 Task: Open a blank worksheet and write heading  Product price data  Add product name:-  ' TOMS Shoe, UGG Shoe, Wolverine Shoe, Z-Coil Shoe, Adidas shoe, Gucci T-shirt, Louis Vuitton bag, Zara Shirt, H&M jeans, Chanel perfume. ' in August Last week sales are  5000 to 5050. product price in between:-  5000 to 10000. Save page auditingSalesPerformance_2024
Action: Mouse pressed left at (172, 48)
Screenshot: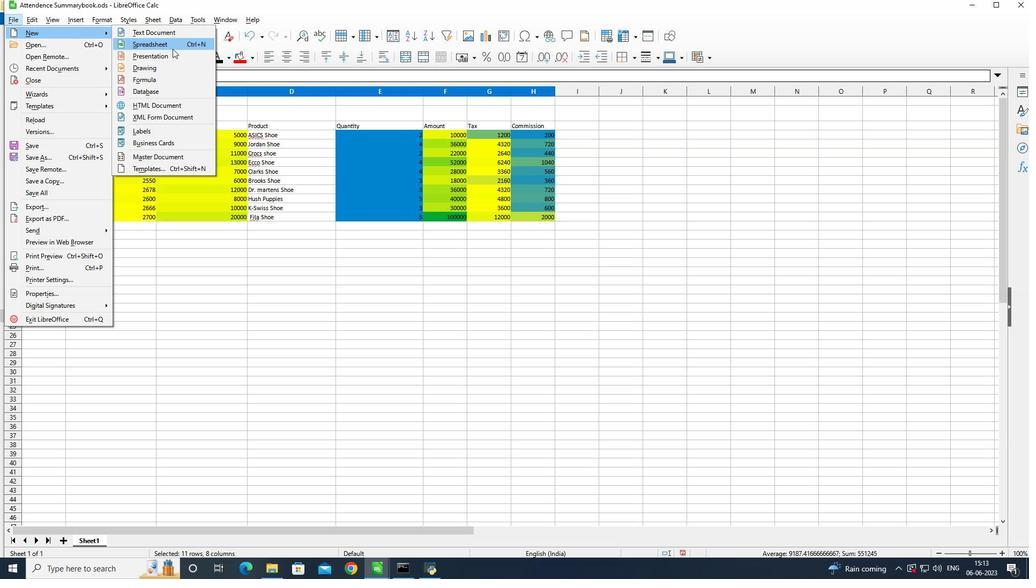 
Action: Mouse moved to (82, 107)
Screenshot: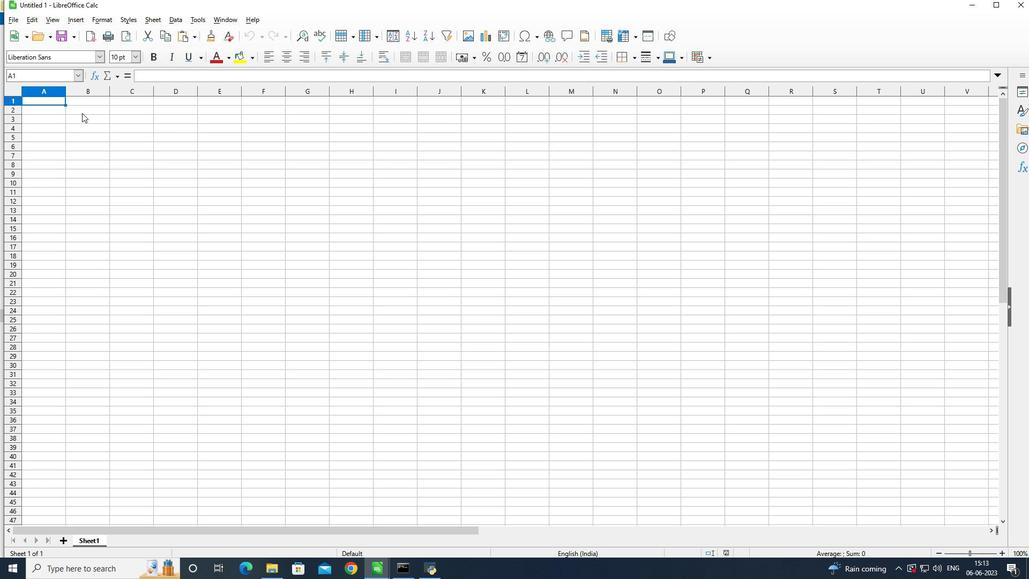 
Action: Mouse pressed left at (82, 107)
Screenshot: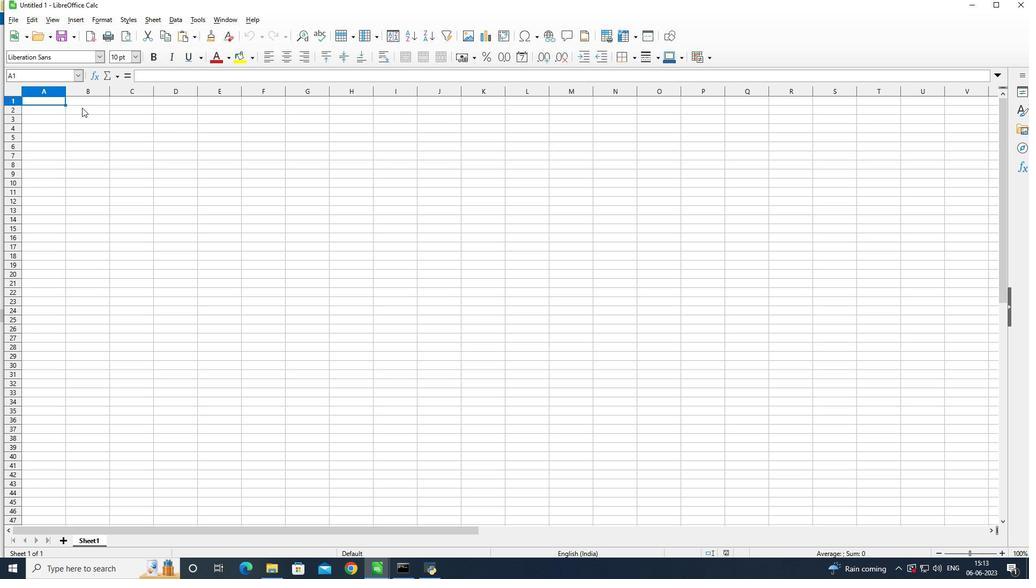 
Action: Mouse moved to (303, 92)
Screenshot: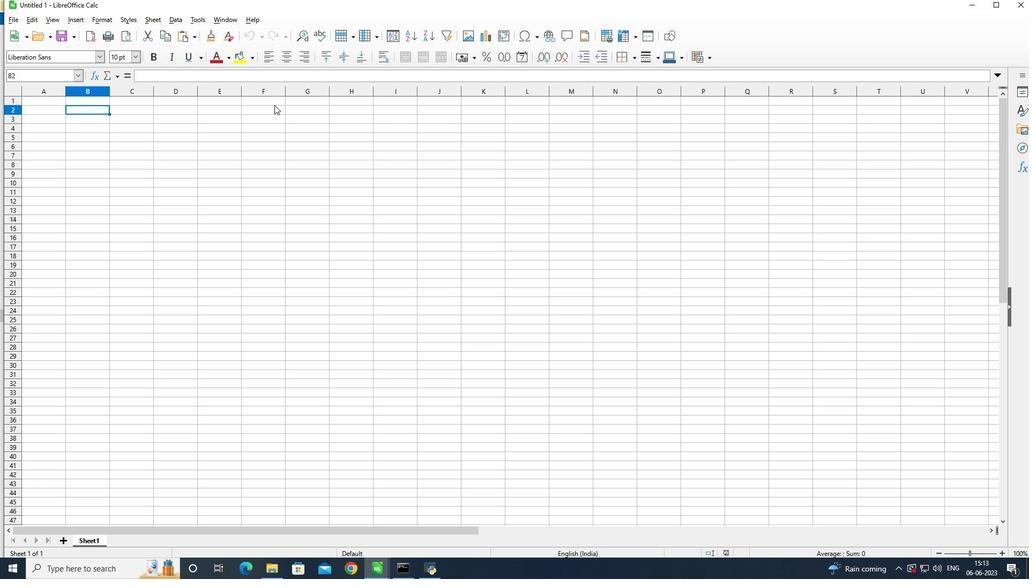 
Action: Key pressed <Key.shift>Product<Key.space><Key.shift>price<Key.enter>
Screenshot: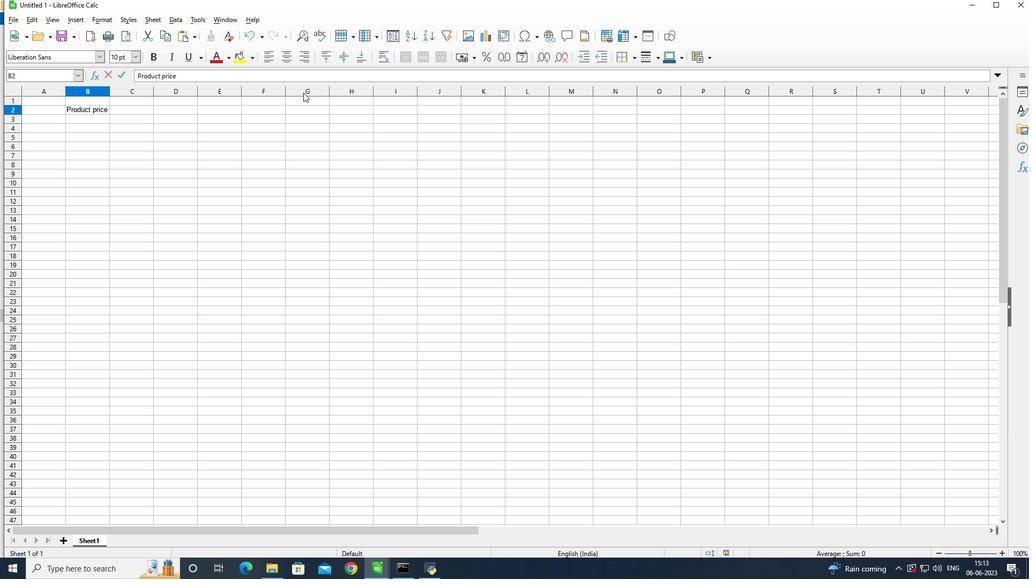 
Action: Mouse moved to (33, 120)
Screenshot: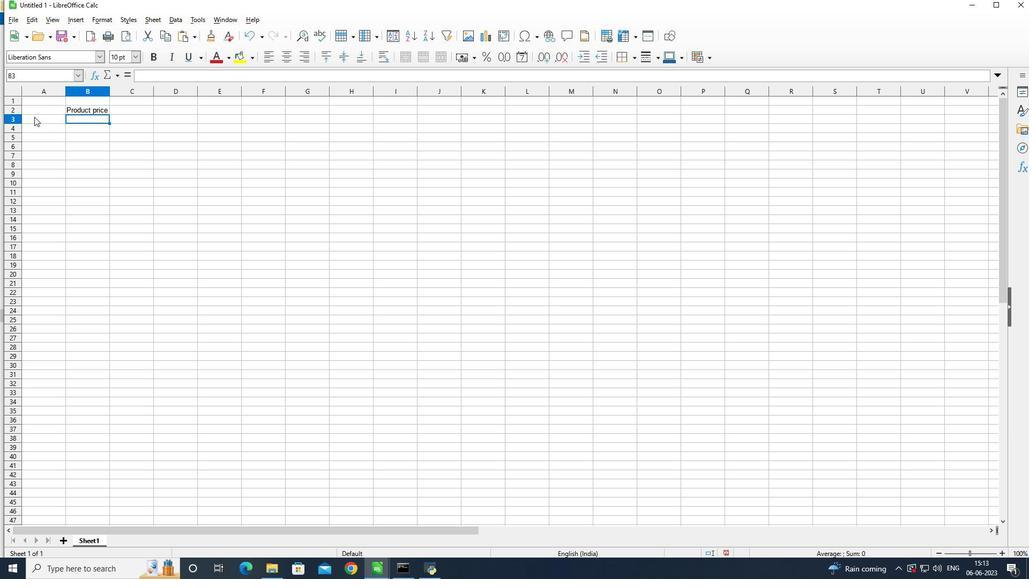 
Action: Mouse pressed left at (33, 120)
Screenshot: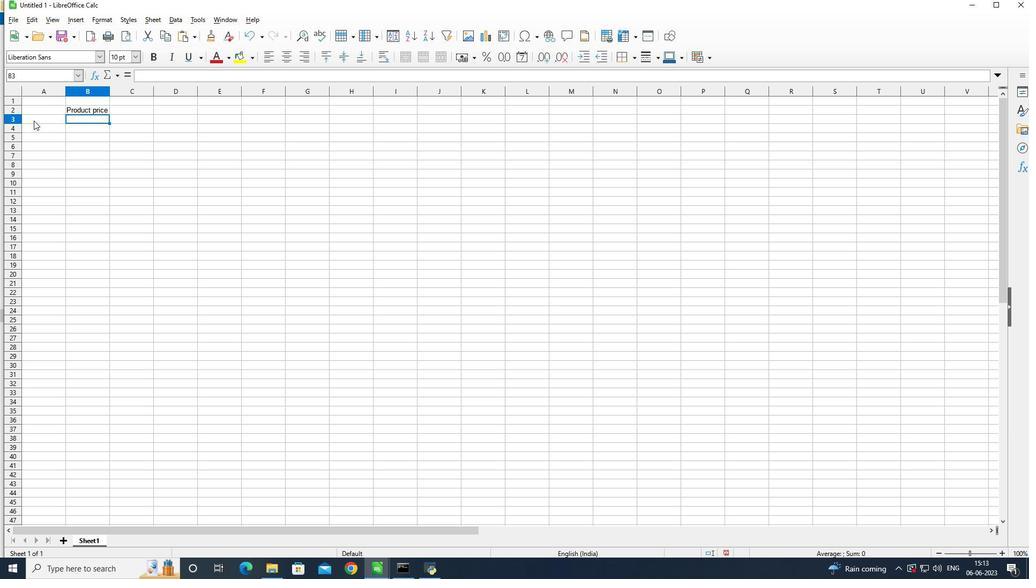 
Action: Mouse moved to (145, 127)
Screenshot: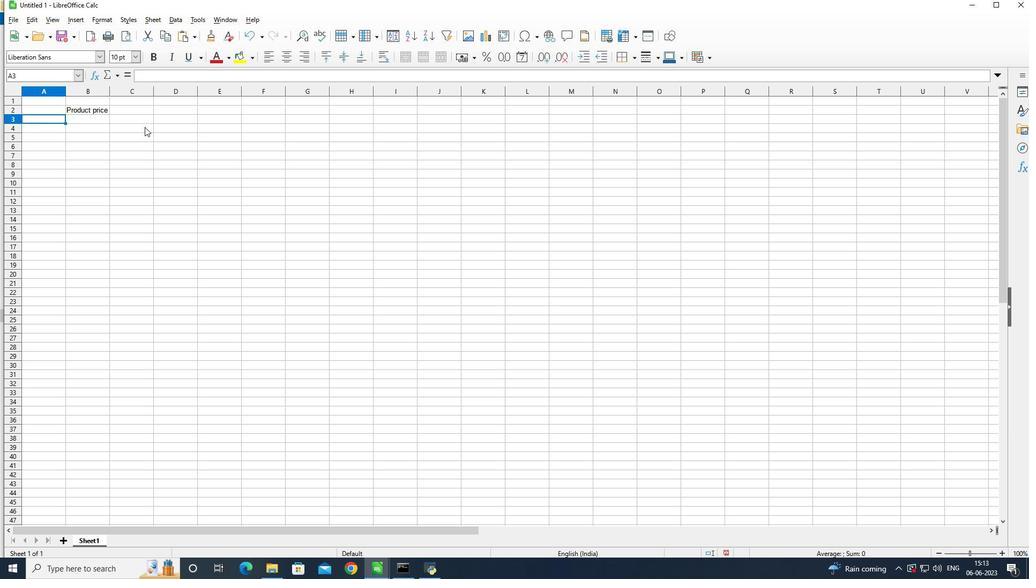 
Action: Key pressed <Key.shift>Product<Key.space><Key.shift>name<Key.enter><Key.shift>Toms<Key.space><Key.shift>shoe<Key.enter><Key.shift><Key.shift><Key.shift><Key.shift><Key.shift><Key.shift><Key.shift><Key.shift><Key.shift>UGG<Key.space><Key.shift>Shie
Screenshot: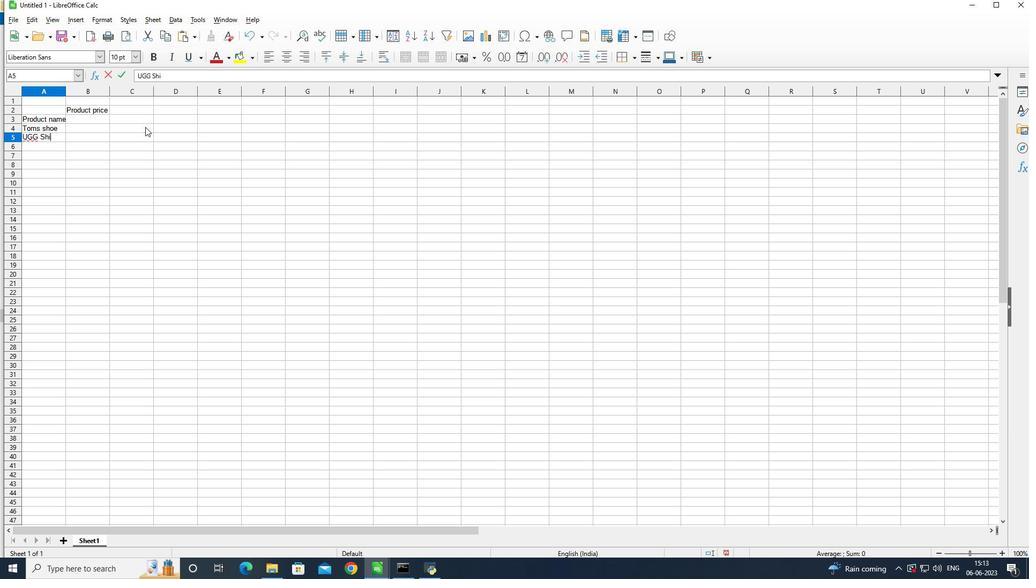 
Action: Mouse moved to (272, 40)
Screenshot: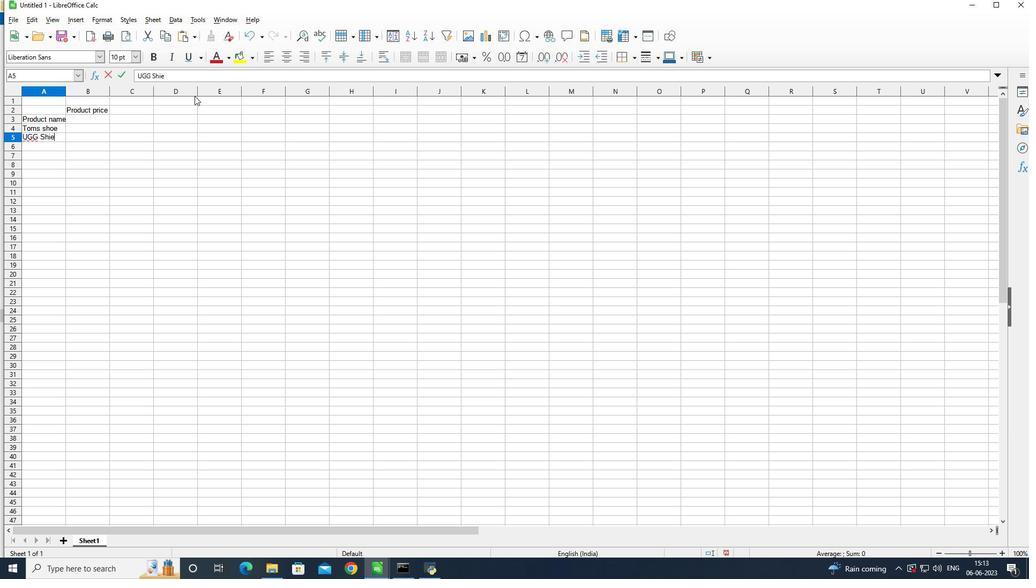 
Action: Key pressed <Key.backspace><Key.backspace>oe<Key.enter><Key.shift>Wolverine<Key.space><Key.shift>Shoe<Key.enter><Key.shift><Key.shift><Key.shift><Key.shift>Z-<Key.shift>Coil<Key.space><Key.shift>Shoe<Key.enter><Key.shift><Key.shift><Key.shift>Adidas<Key.space><Key.shift>Shoe<Key.enter><Key.shift><Key.shift><Key.shift><Key.shift>Gucci<Key.space><Key.shift>T<Key.space>shirt<Key.enter><Key.shift>Louis<Key.space><Key.shift>Vuitton<Key.space><Key.shift><Key.shift><Key.shift><Key.shift><Key.shift>Bag<Key.enter><Key.shift><Key.shift><Key.shift><Key.shift><Key.shift><Key.shift><Key.shift>Zara<Key.space><Key.shift>Shirt<Key.enter><Key.shift><Key.shift><Key.shift>H<Key.shift_r><Key.shift_r><Key.shift_r><Key.shift_r><Key.shift_r><Key.shift_r>&<Key.shift>M
Screenshot: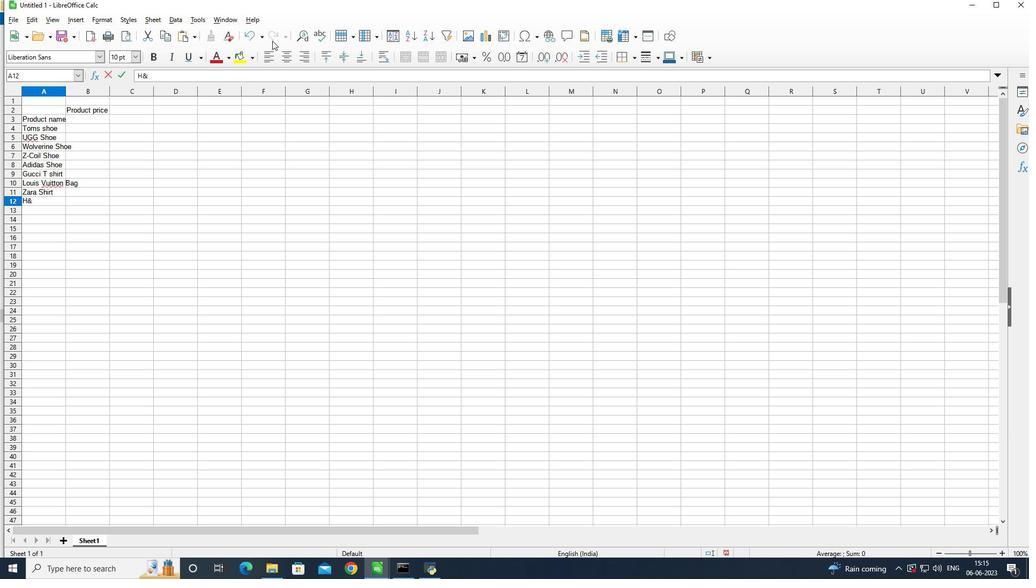 
Action: Mouse moved to (273, 40)
Screenshot: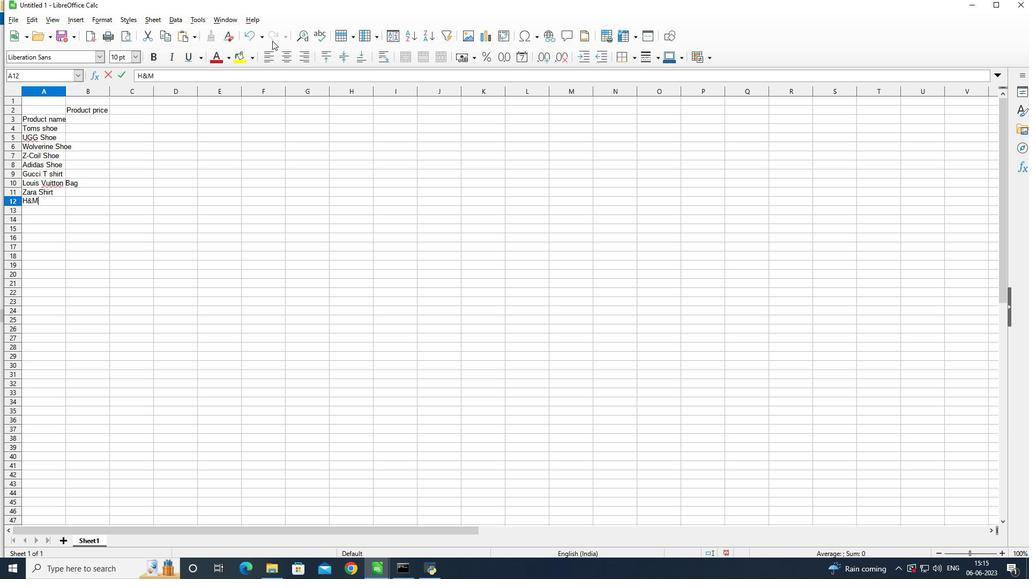 
Action: Key pressed <Key.space><Key.shift>jeans<Key.enter><Key.shift>Chanel<Key.space><Key.shift>perfume<Key.enter>
Screenshot: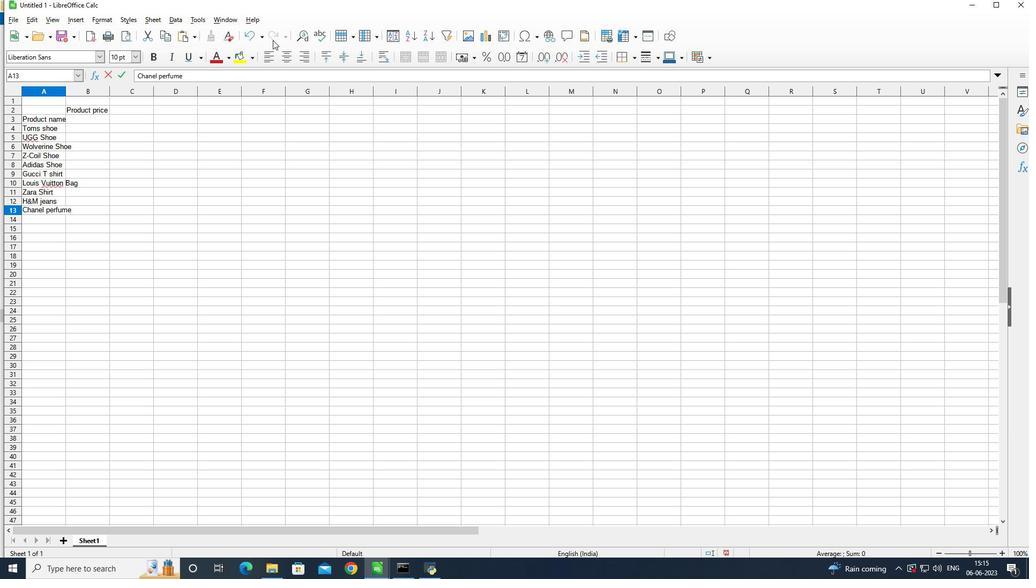
Action: Mouse moved to (94, 118)
Screenshot: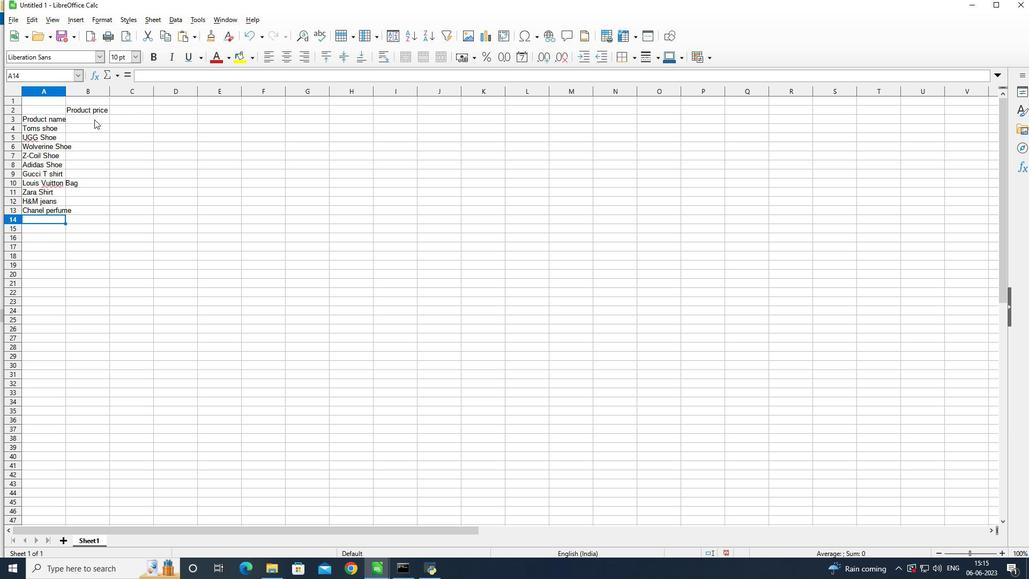 
Action: Mouse pressed left at (94, 118)
Screenshot: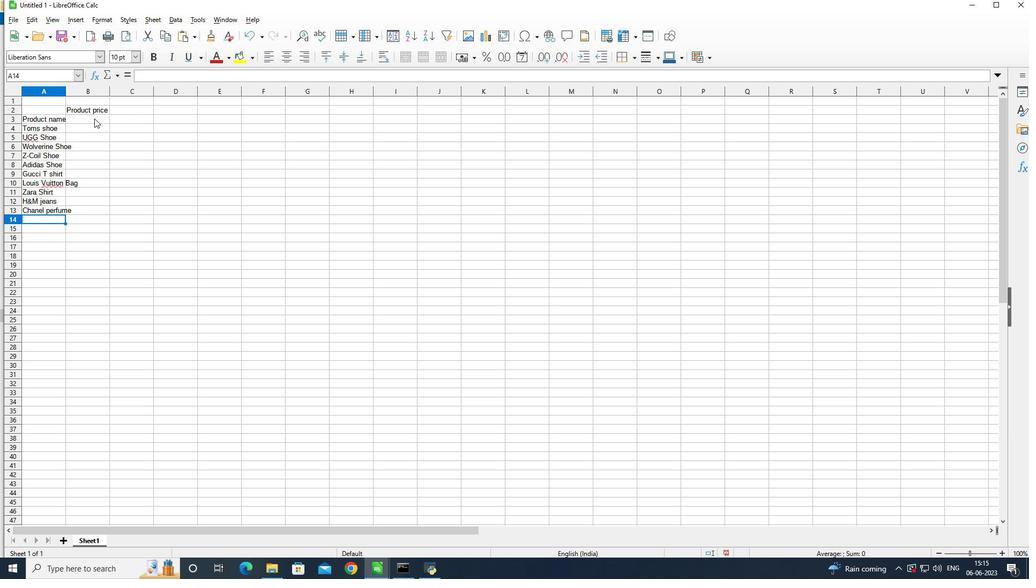 
Action: Mouse moved to (108, 89)
Screenshot: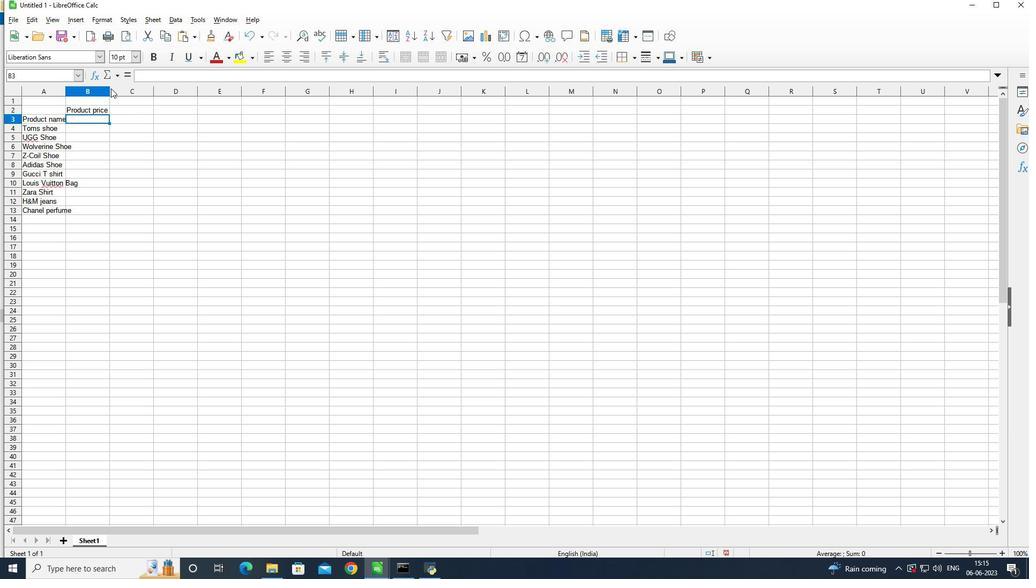 
Action: Mouse pressed left at (108, 89)
Screenshot: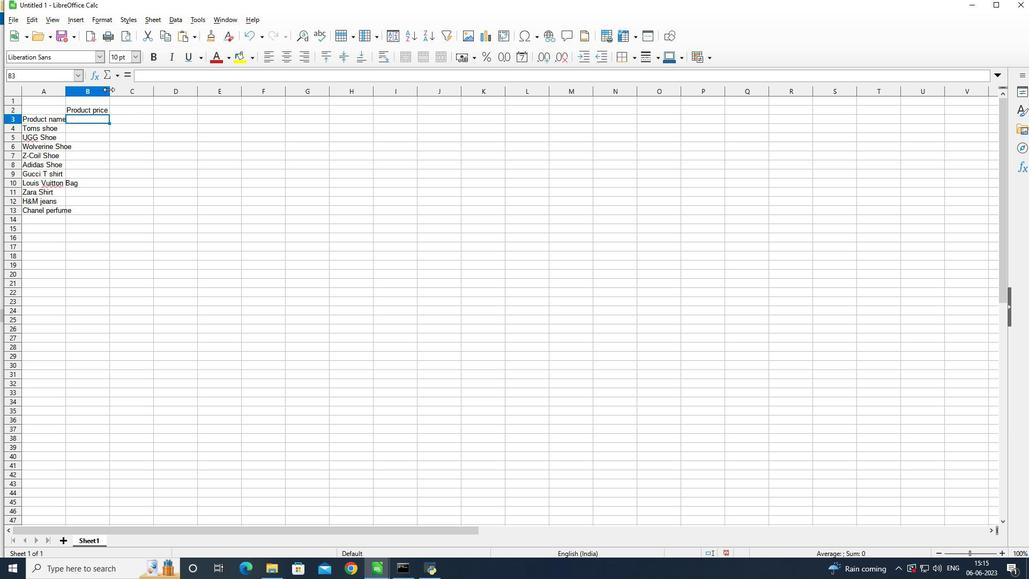 
Action: Mouse moved to (89, 118)
Screenshot: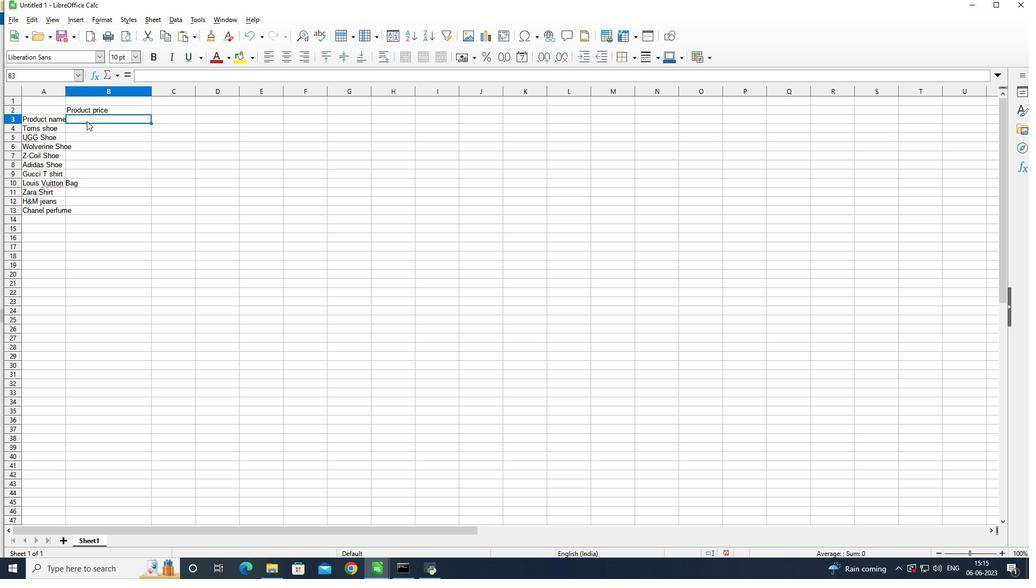 
Action: Mouse pressed left at (89, 118)
Screenshot: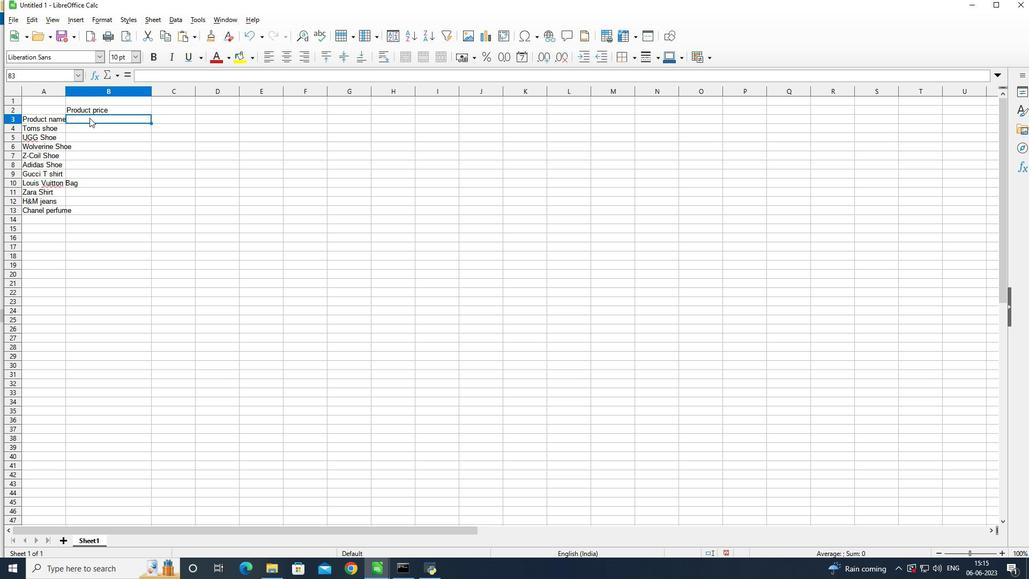 
Action: Mouse moved to (66, 90)
Screenshot: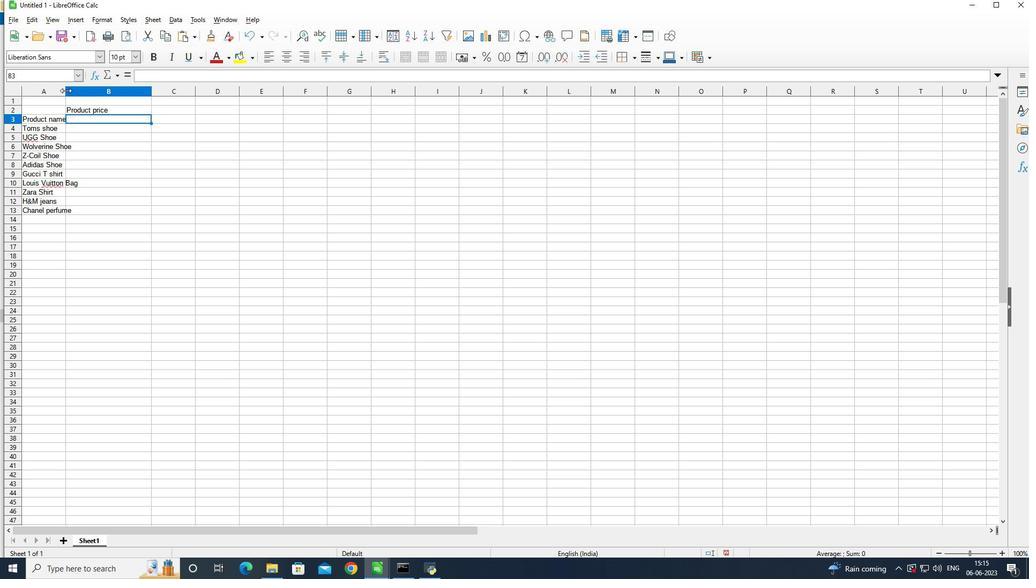 
Action: Mouse pressed left at (66, 90)
Screenshot: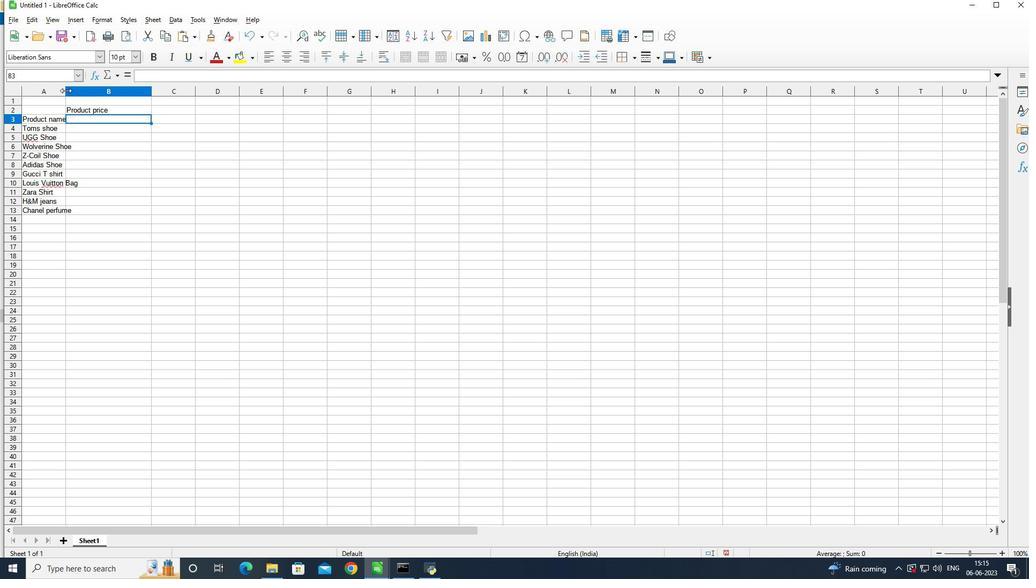
Action: Mouse moved to (129, 118)
Screenshot: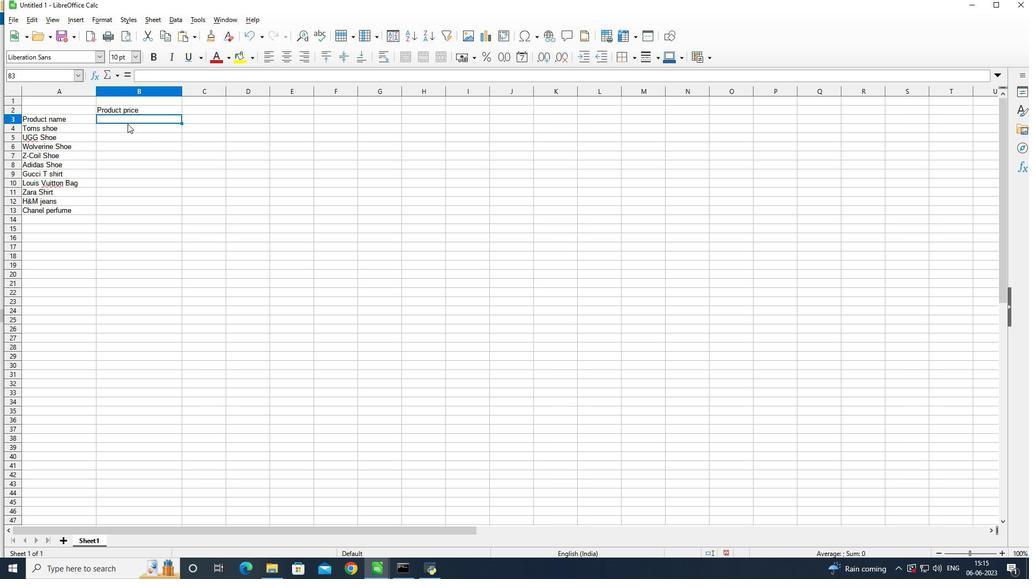 
Action: Mouse pressed left at (129, 118)
Screenshot: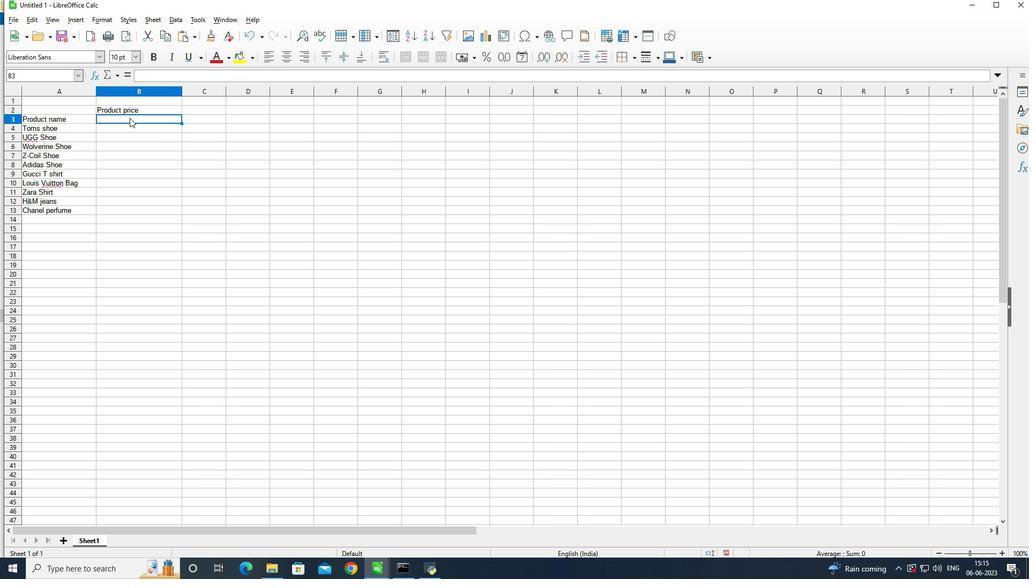 
Action: Mouse moved to (332, 50)
Screenshot: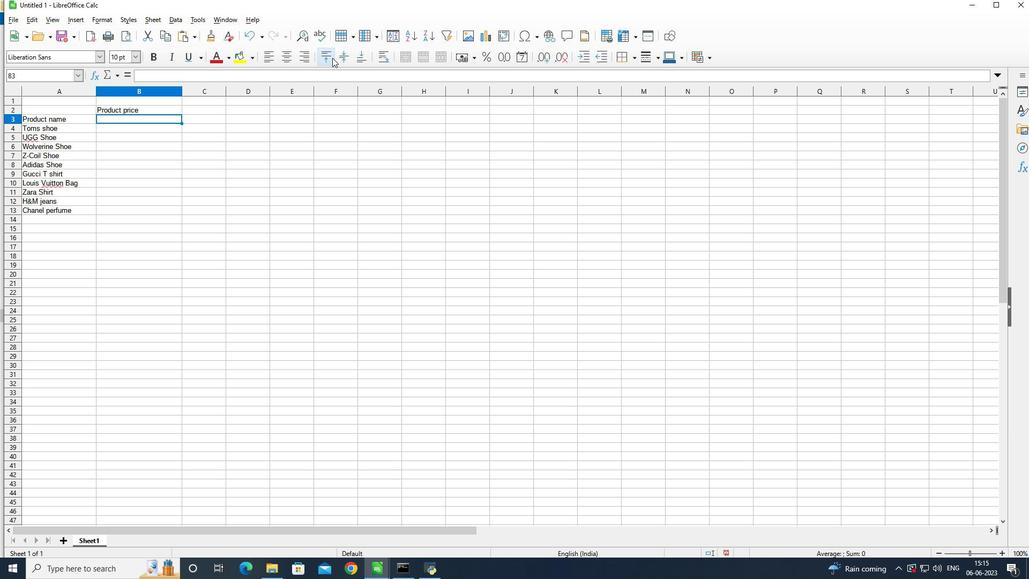 
Action: Key pressed <Key.shift>August<Key.space><Key.shift>k
Screenshot: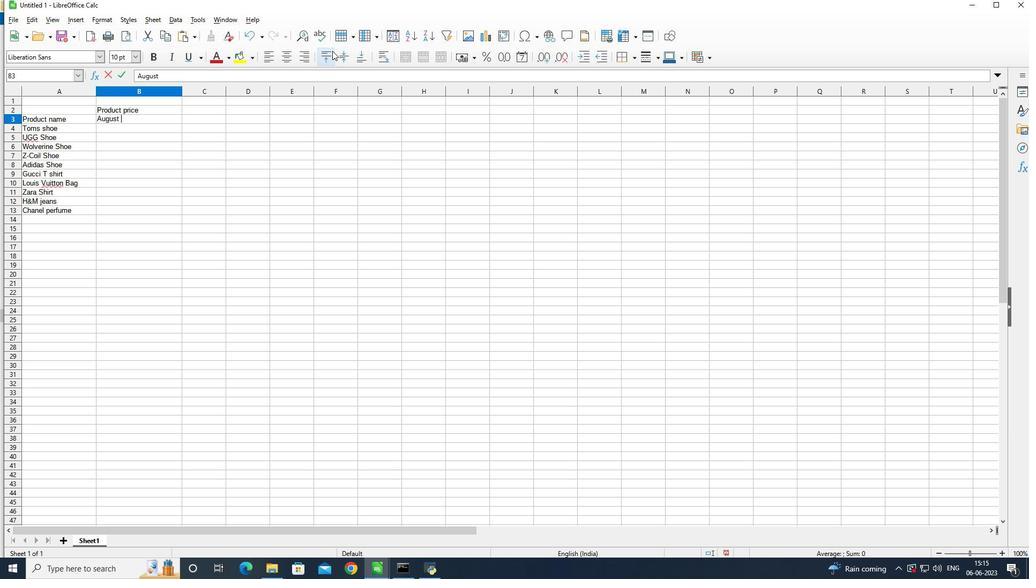 
Action: Mouse moved to (332, 50)
Screenshot: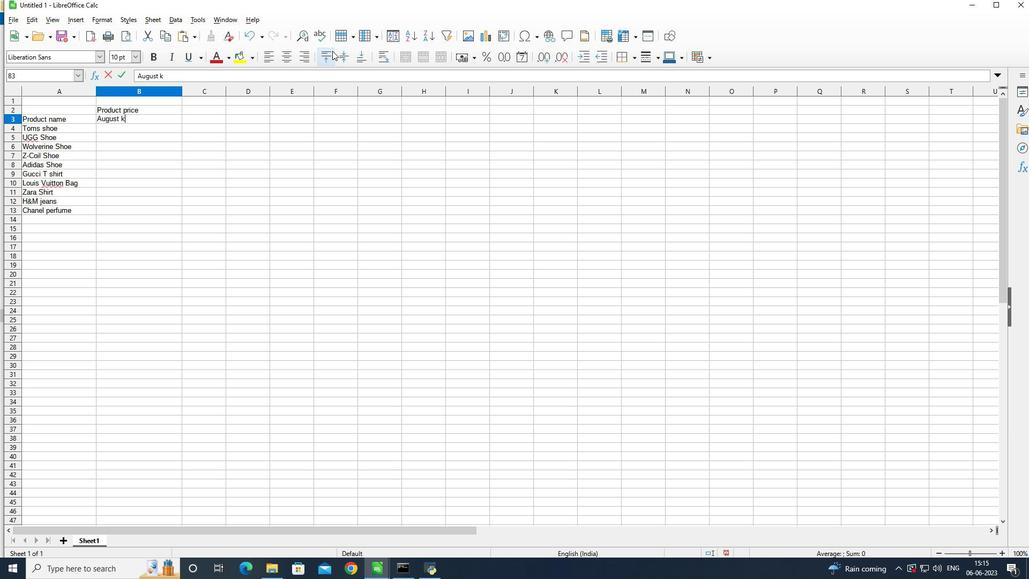 
Action: Key pressed <Key.backspace>
Screenshot: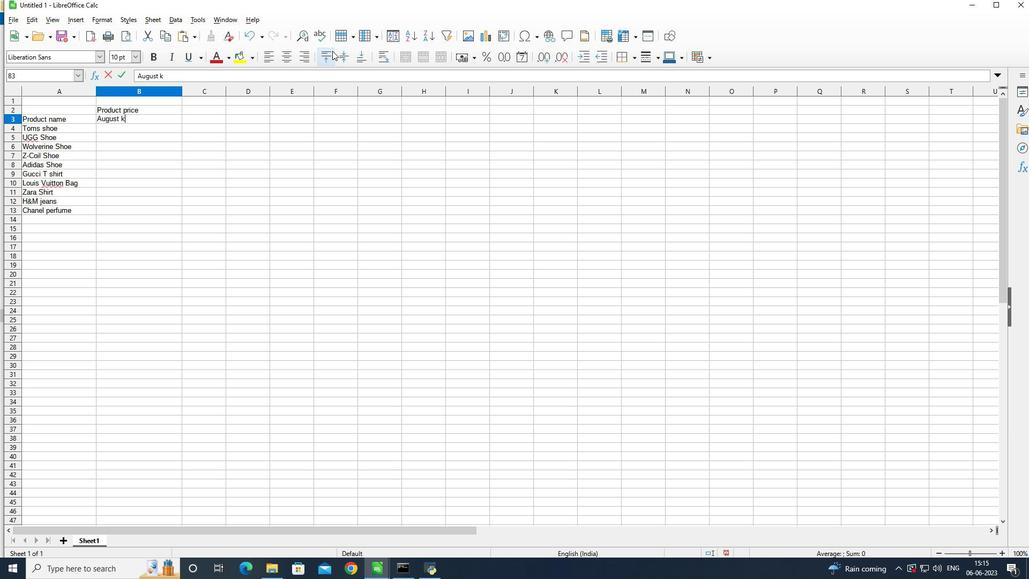 
Action: Mouse moved to (335, 48)
Screenshot: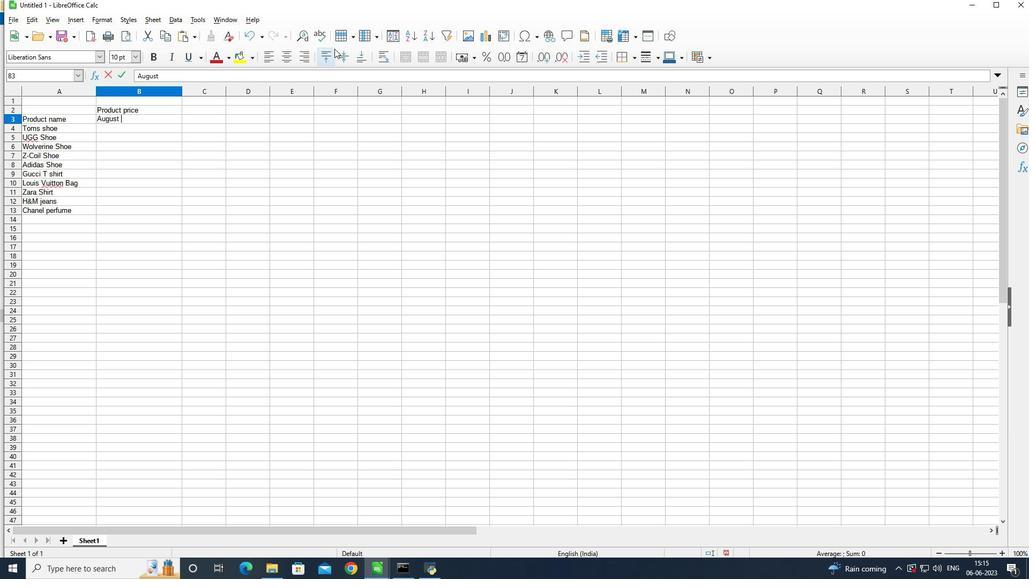 
Action: Key pressed <Key.shift>last
Screenshot: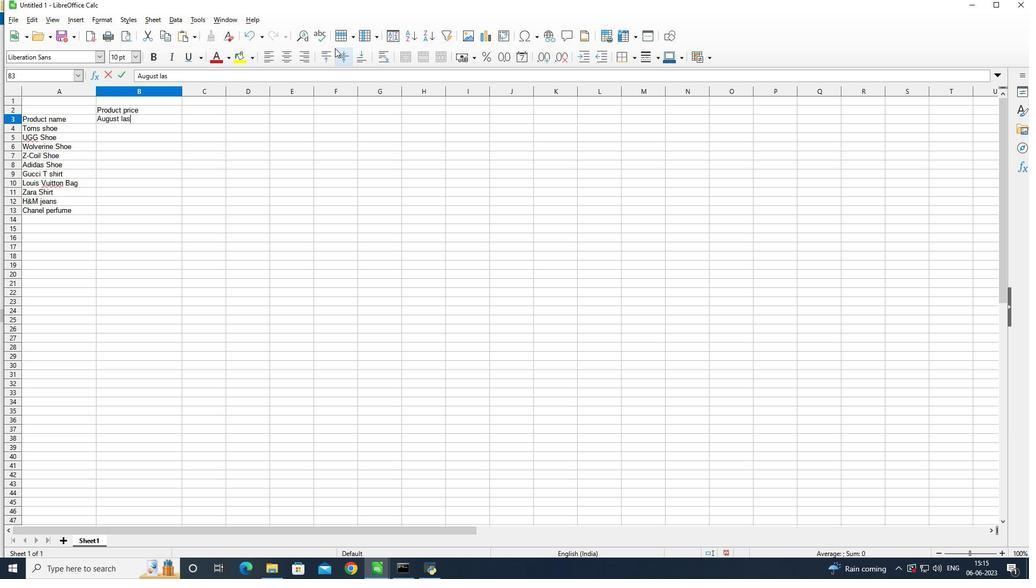 
Action: Mouse moved to (335, 48)
Screenshot: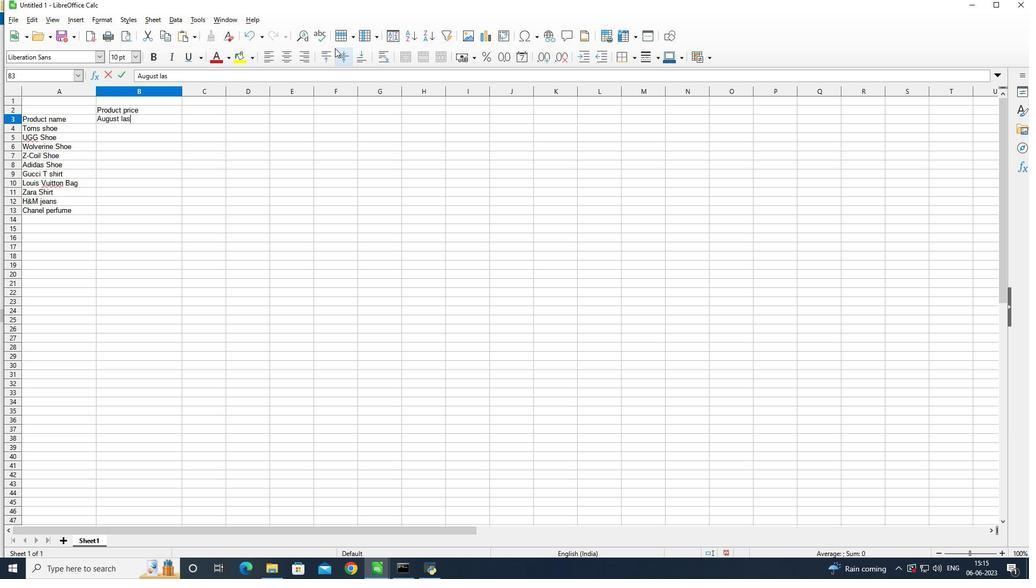 
Action: Key pressed <Key.space><Key.shift>w
Screenshot: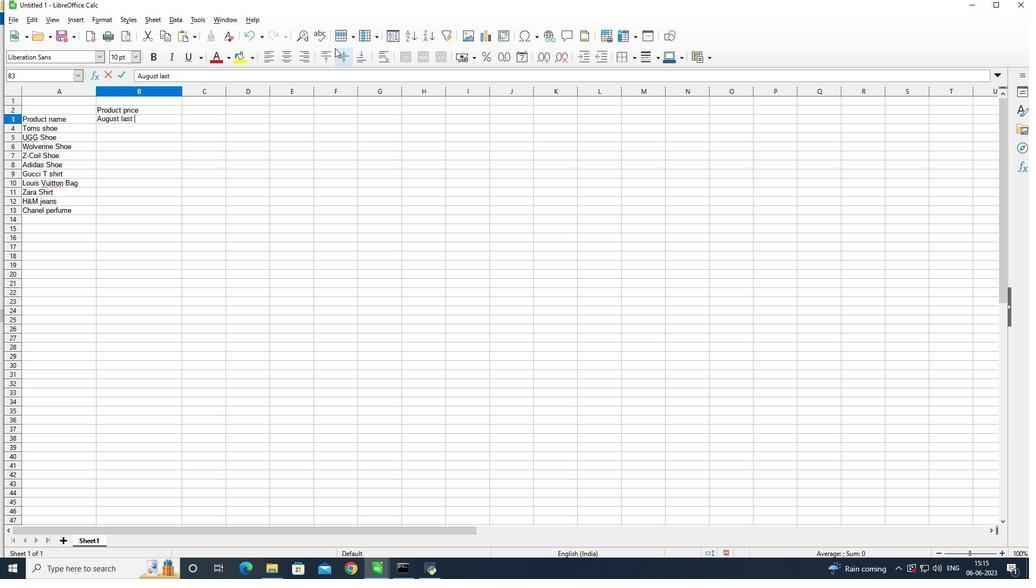 
Action: Mouse moved to (335, 47)
Screenshot: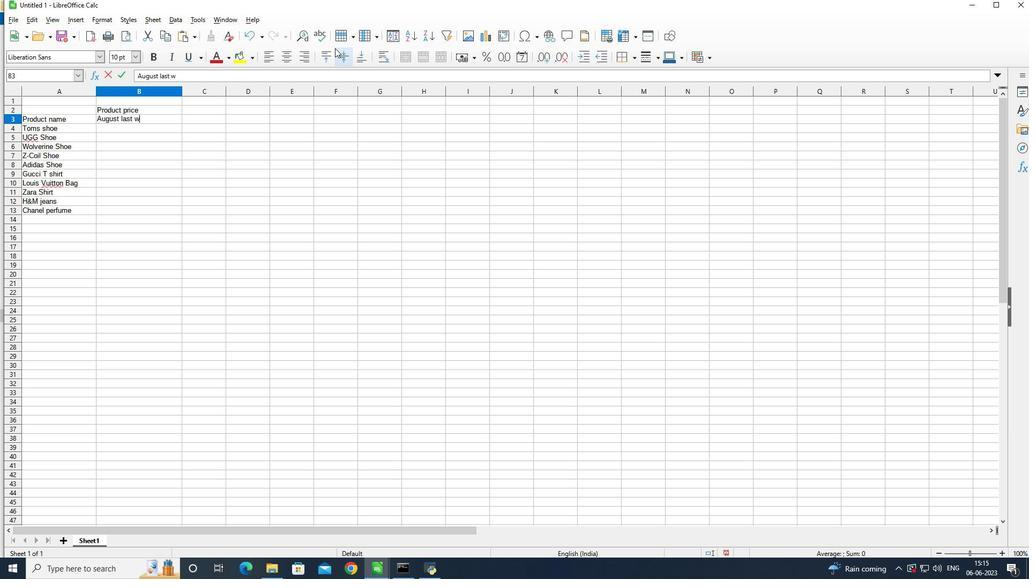 
Action: Key pressed eek<Key.space><Key.shift>sale<Key.enter>
Screenshot: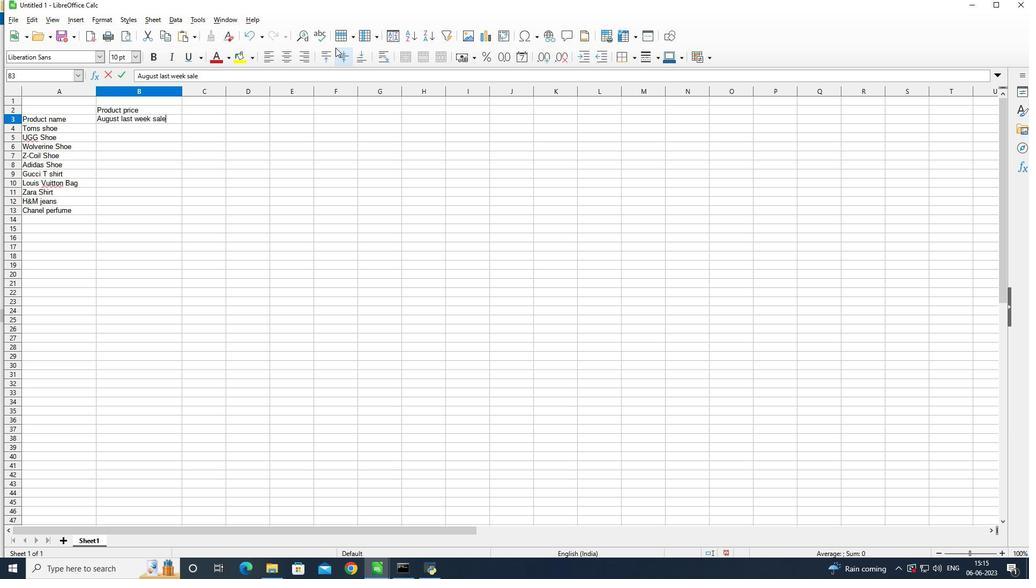 
Action: Mouse moved to (358, 41)
Screenshot: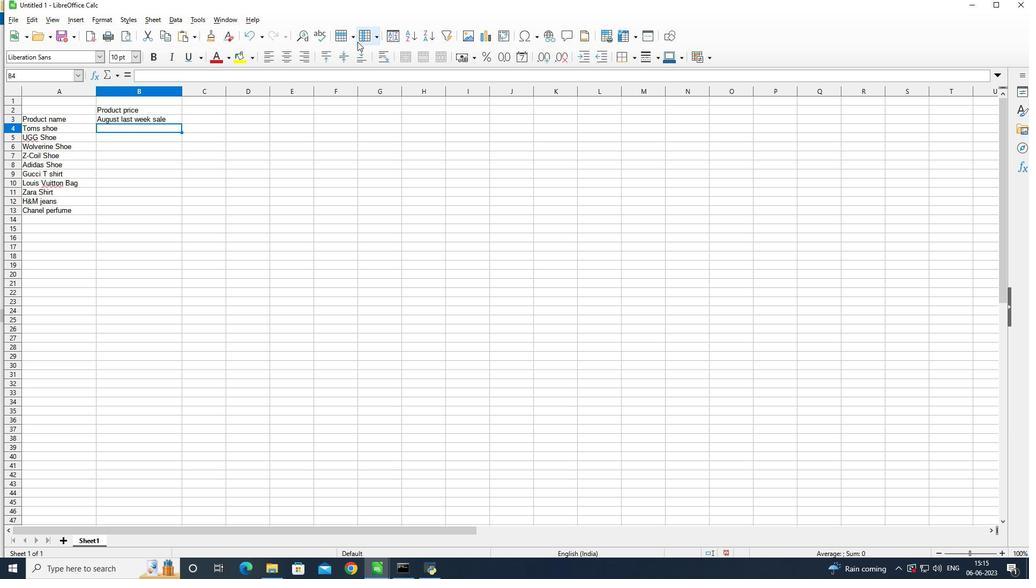 
Action: Key pressed 5000<Key.enter>5010<Key.enter>501<Key.backspace>20<Key.enter>503-
Screenshot: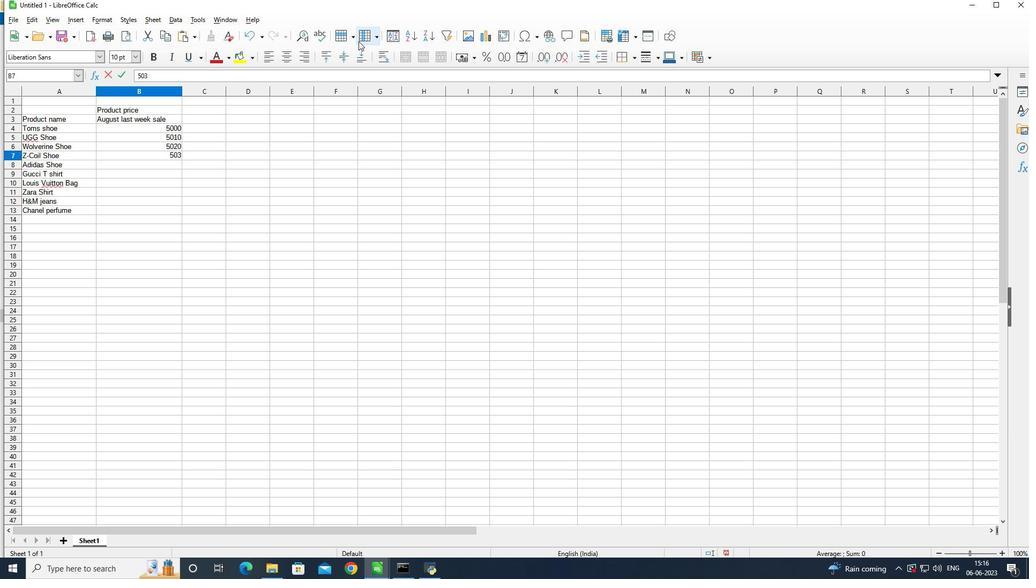 
Action: Mouse moved to (364, 38)
Screenshot: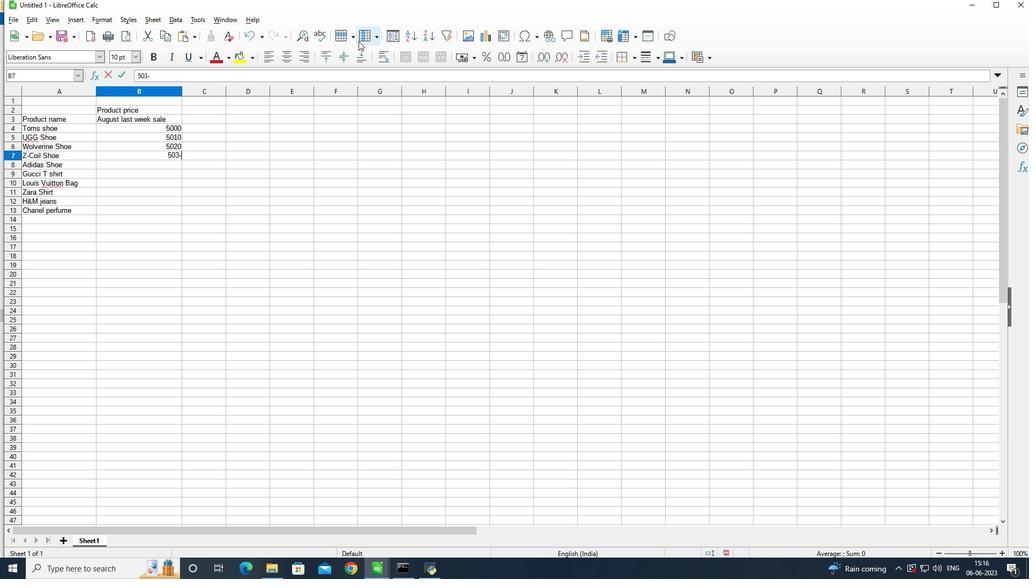 
Action: Key pressed <Key.backspace>0<Key.enter>5040<Key.enter>5044<Key.enter>5050<Key.enter><Key.backspace>
Screenshot: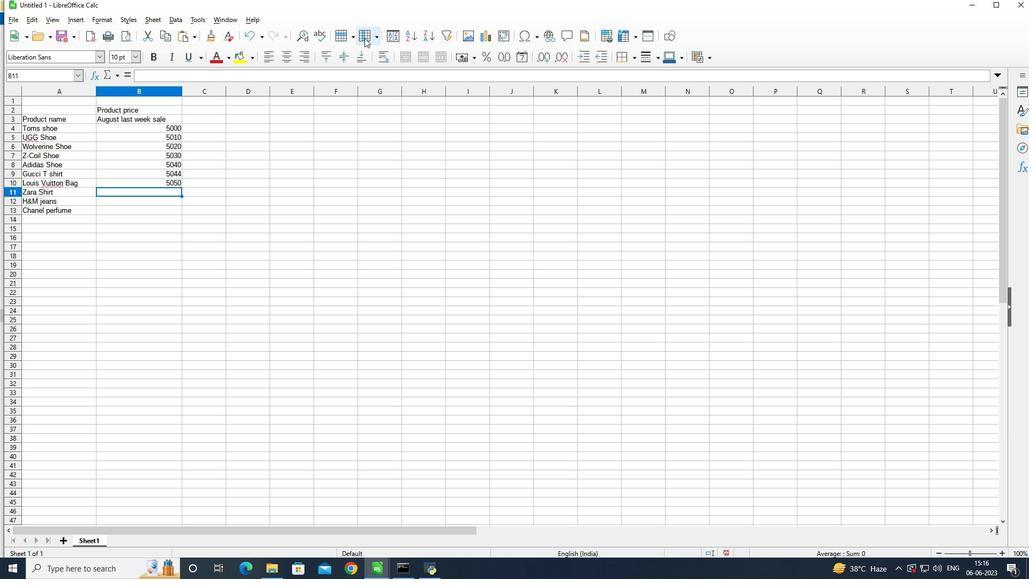 
Action: Mouse moved to (584, 224)
Screenshot: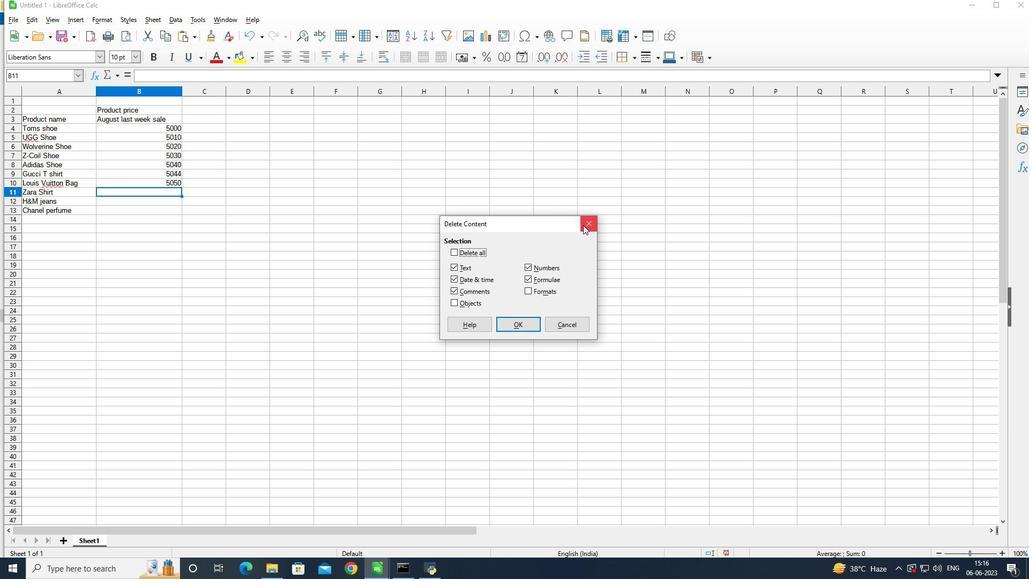 
Action: Mouse pressed left at (584, 224)
Screenshot: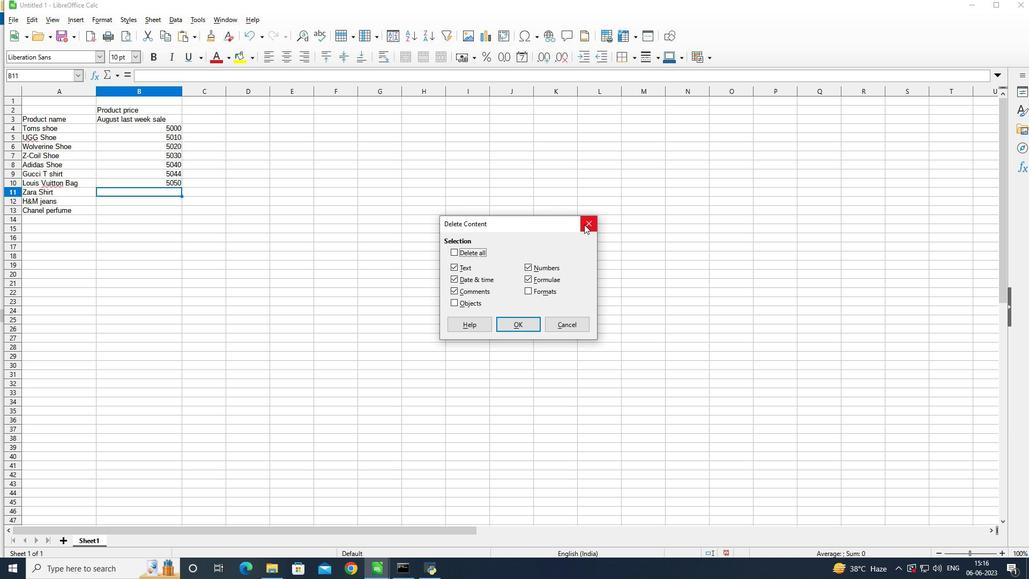 
Action: Mouse moved to (170, 182)
Screenshot: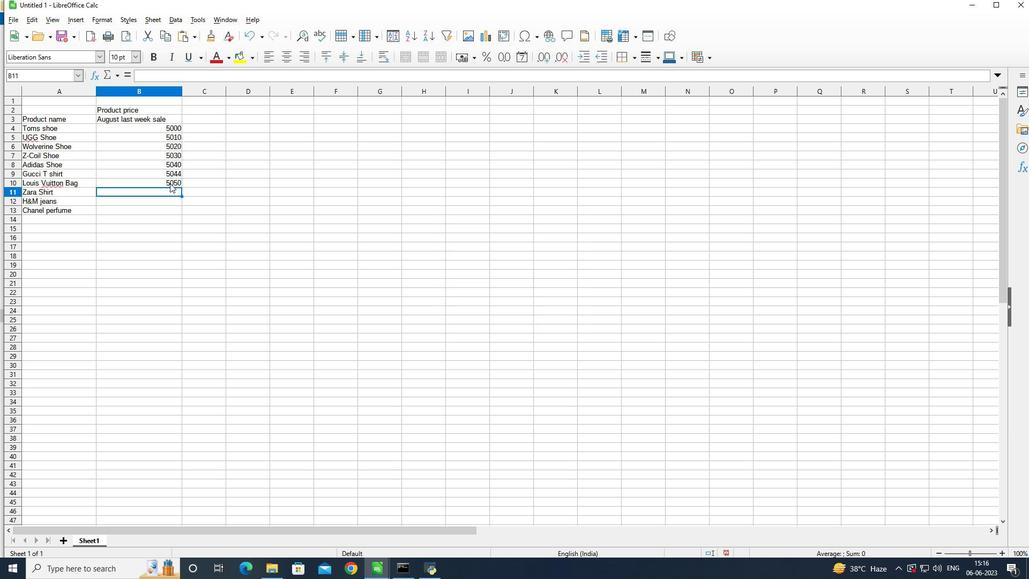 
Action: Mouse pressed left at (170, 182)
Screenshot: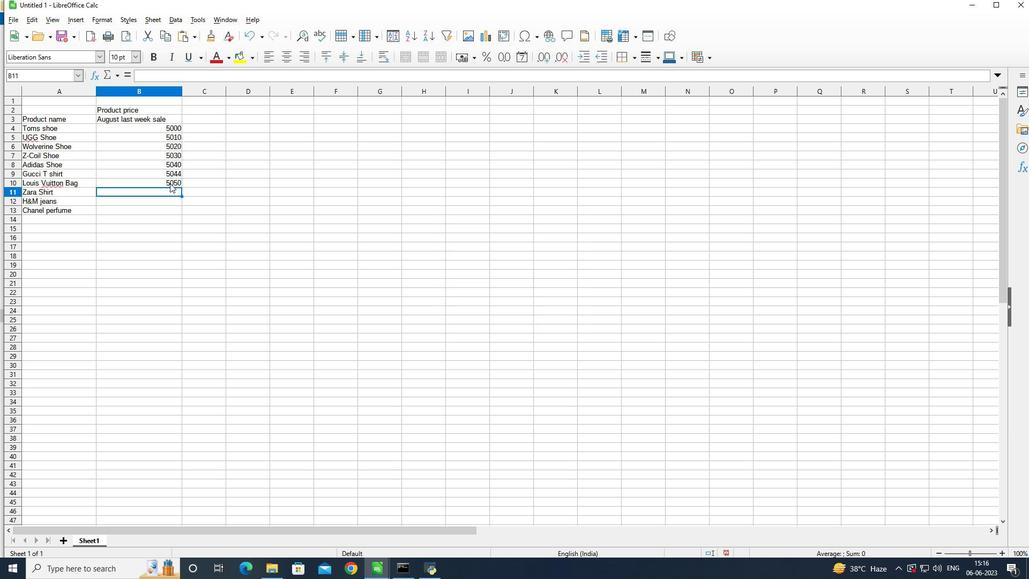 
Action: Mouse moved to (348, 157)
Screenshot: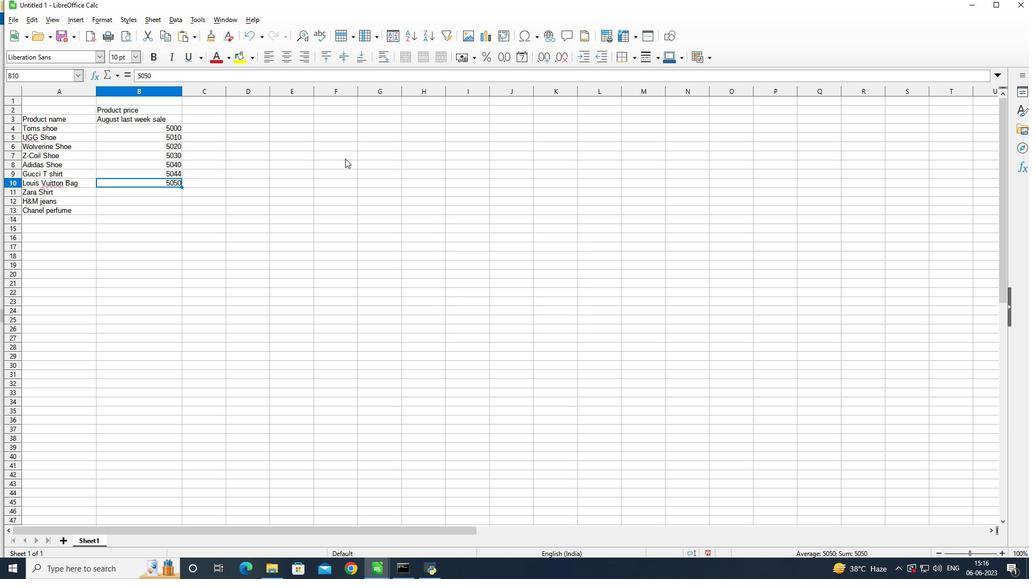 
Action: Key pressed 5051<Key.enter>5052<Key.enter>
Screenshot: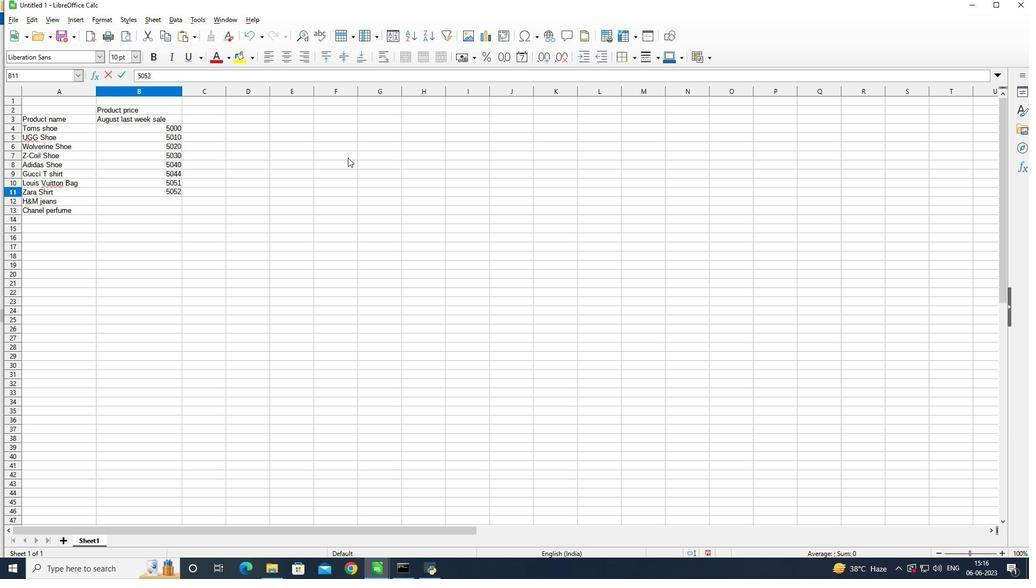 
Action: Mouse moved to (355, 153)
Screenshot: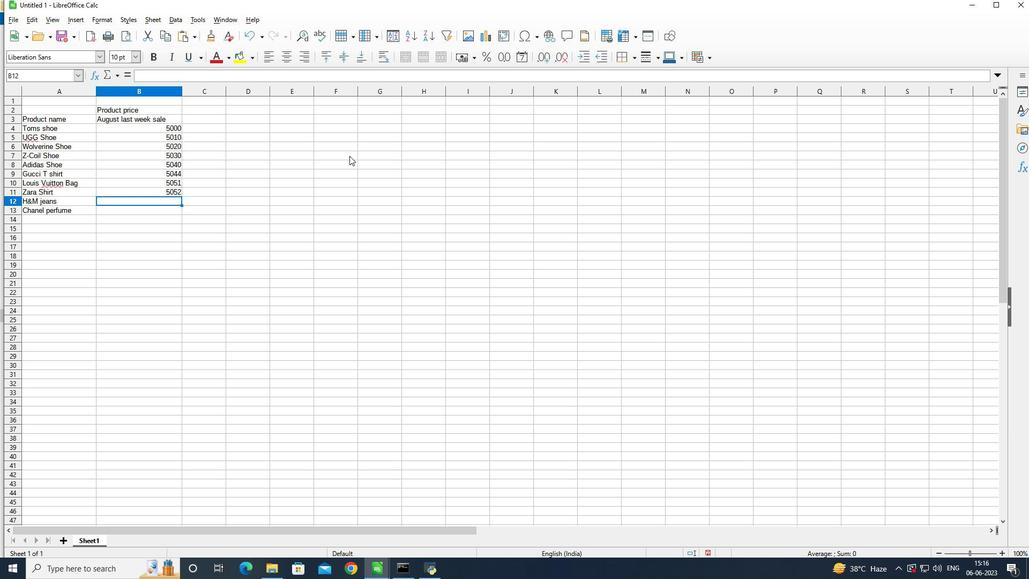 
Action: Key pressed <Key.up>
Screenshot: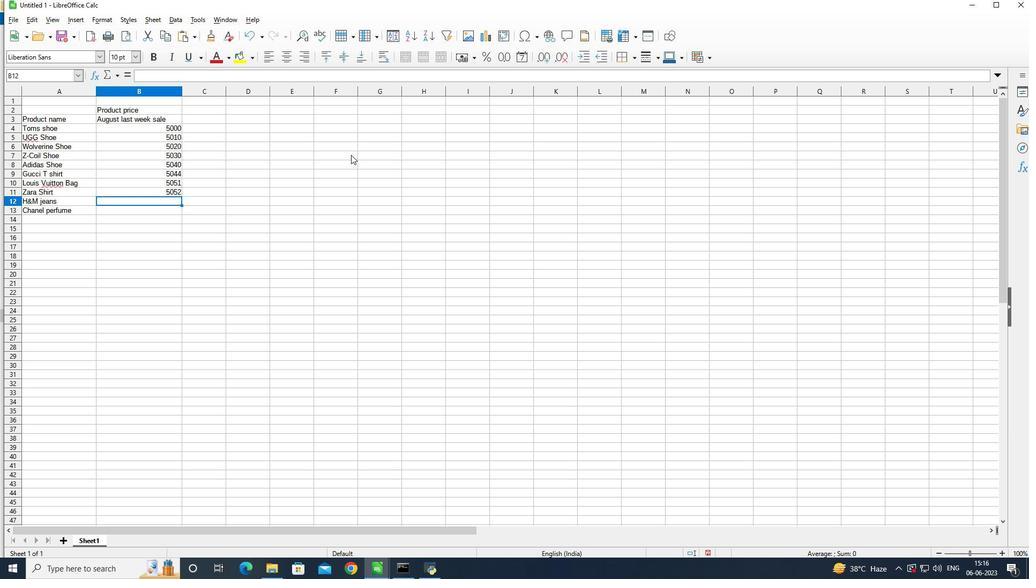 
Action: Mouse moved to (361, 150)
Screenshot: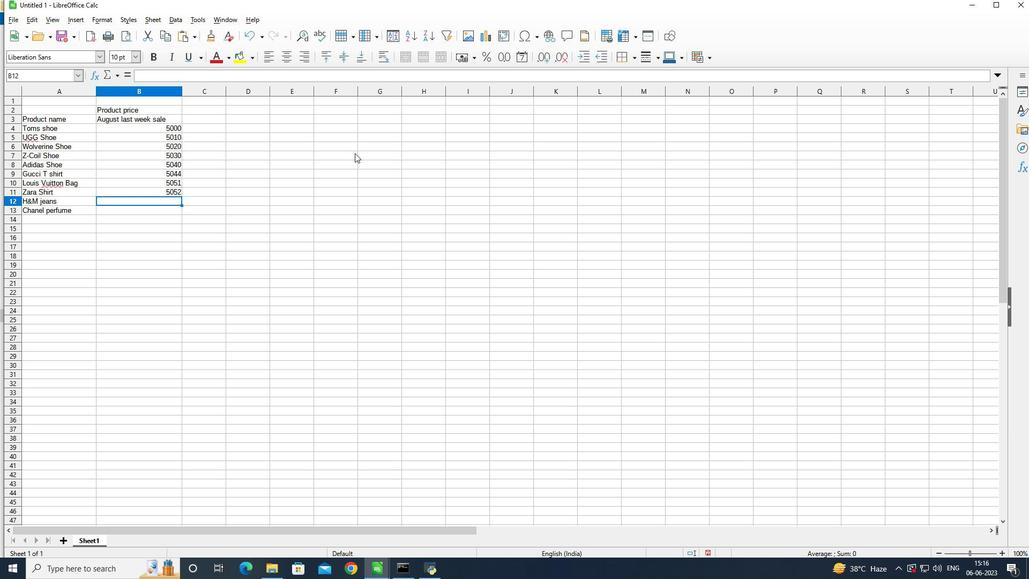 
Action: Key pressed <Key.up>
Screenshot: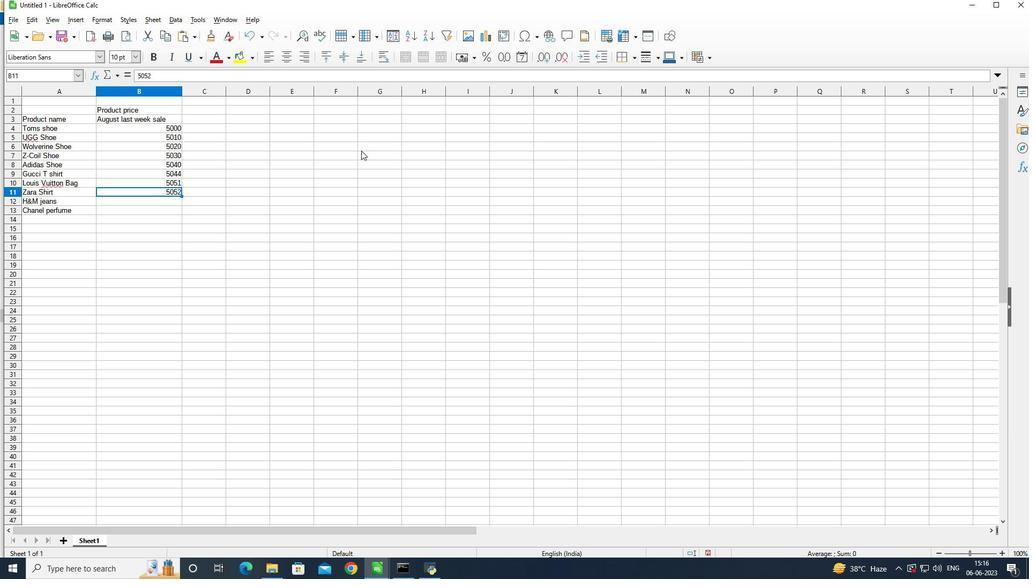 
Action: Mouse moved to (363, 149)
Screenshot: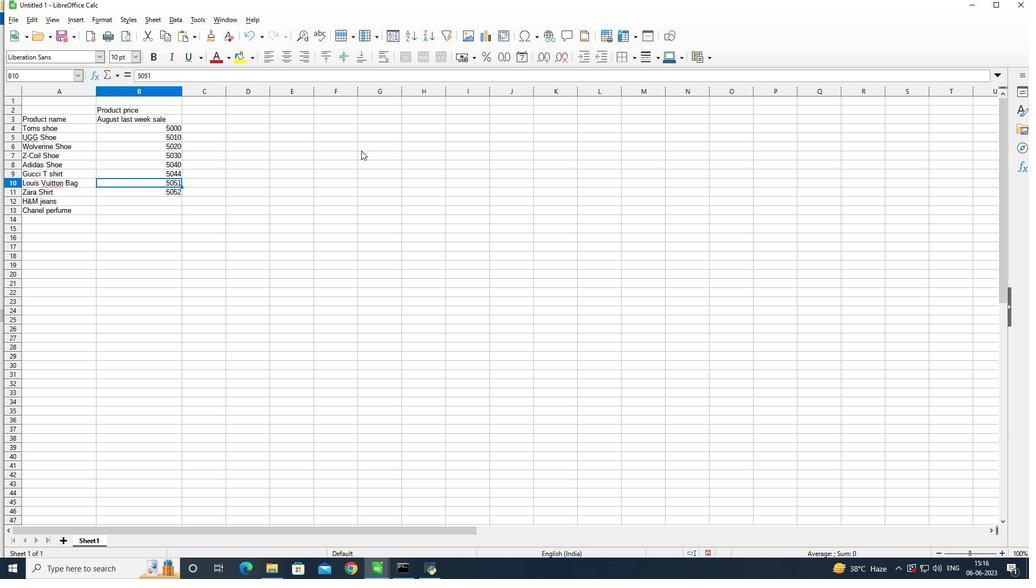 
Action: Key pressed 5048<Key.enter>5049<Key.backspace>
Screenshot: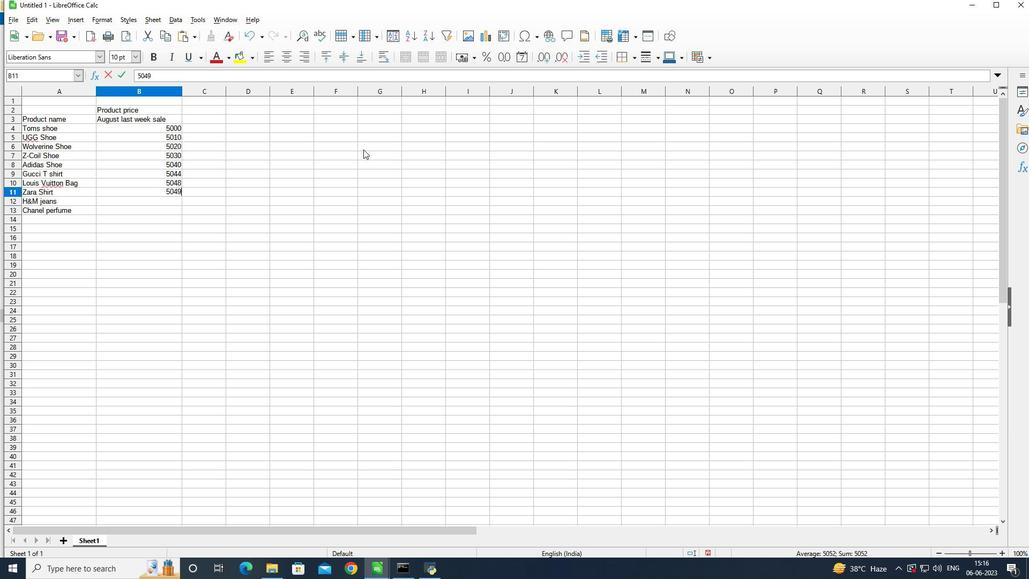 
Action: Mouse moved to (364, 148)
Screenshot: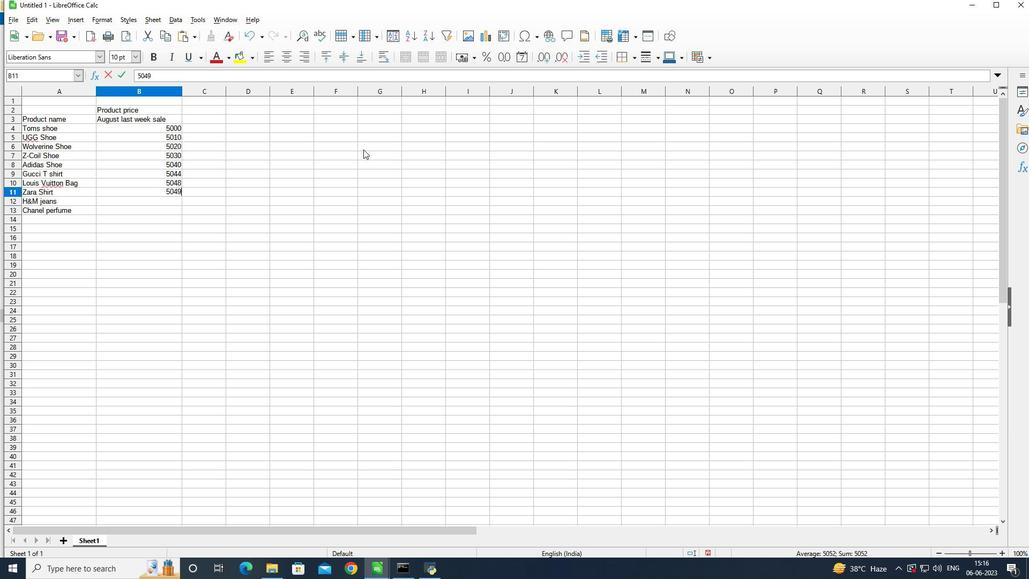 
Action: Key pressed 3<Key.enter>5043<Key.enter>5050
Screenshot: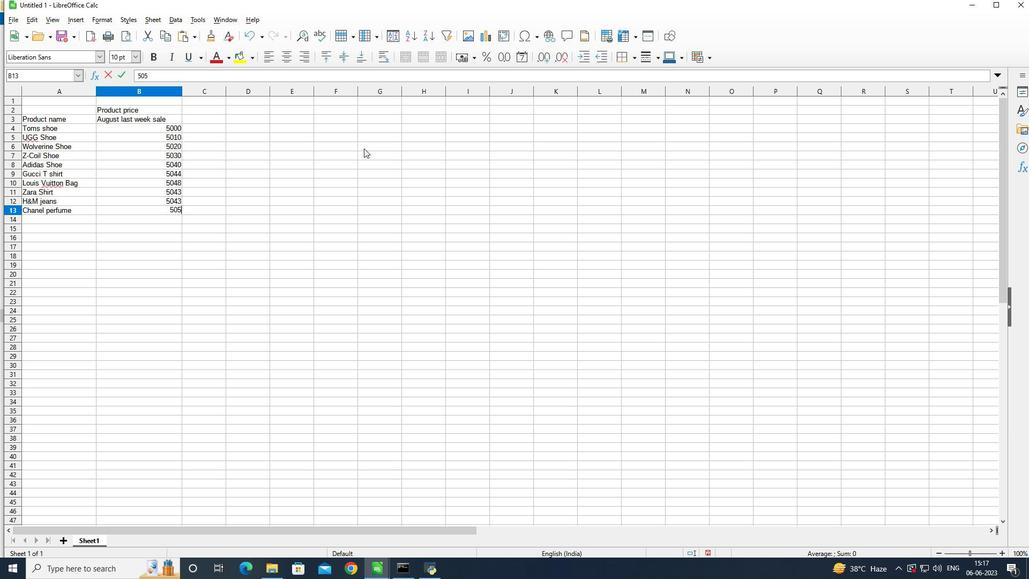 
Action: Mouse moved to (195, 116)
Screenshot: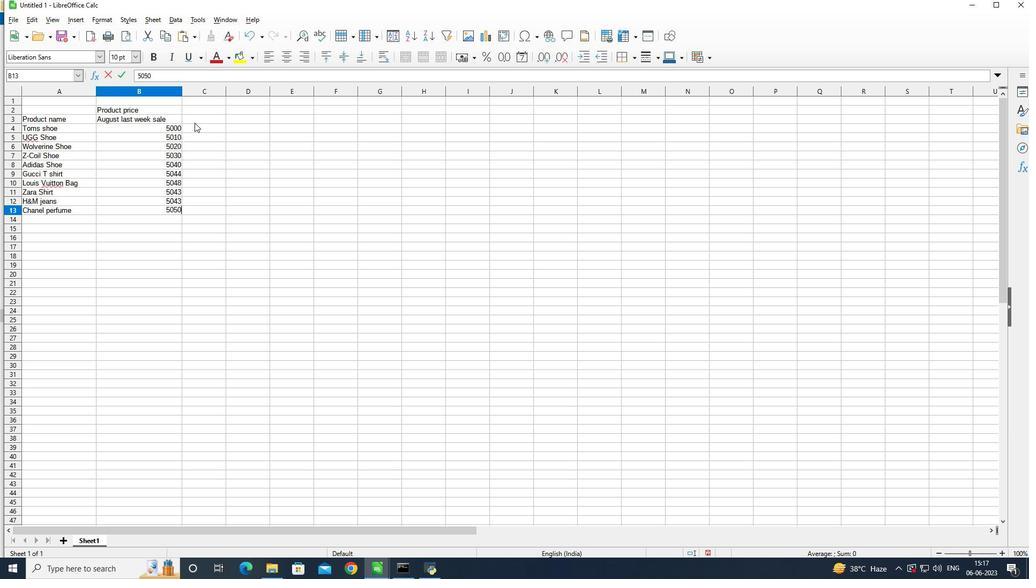 
Action: Mouse pressed left at (195, 116)
Screenshot: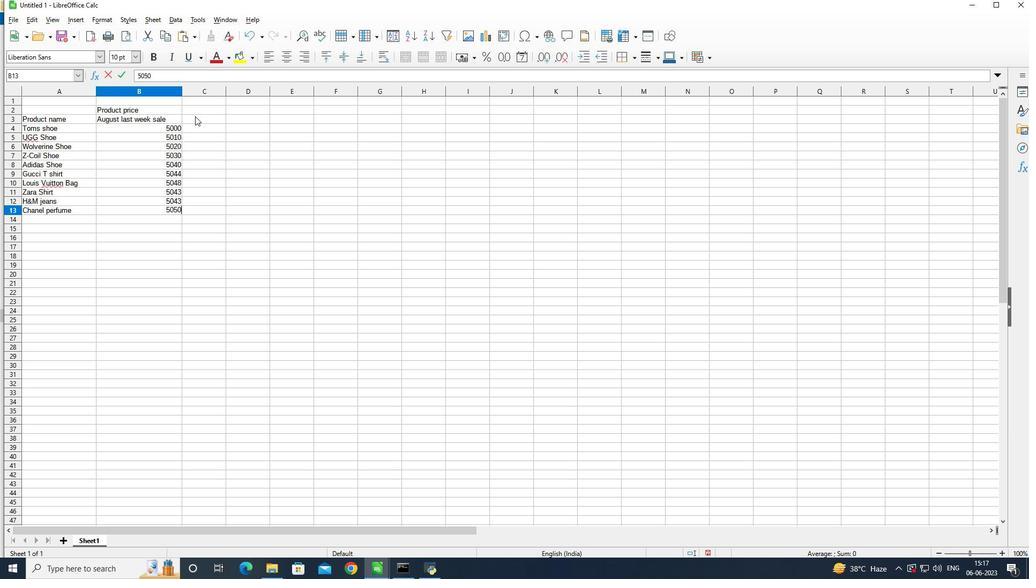 
Action: Mouse moved to (224, 86)
Screenshot: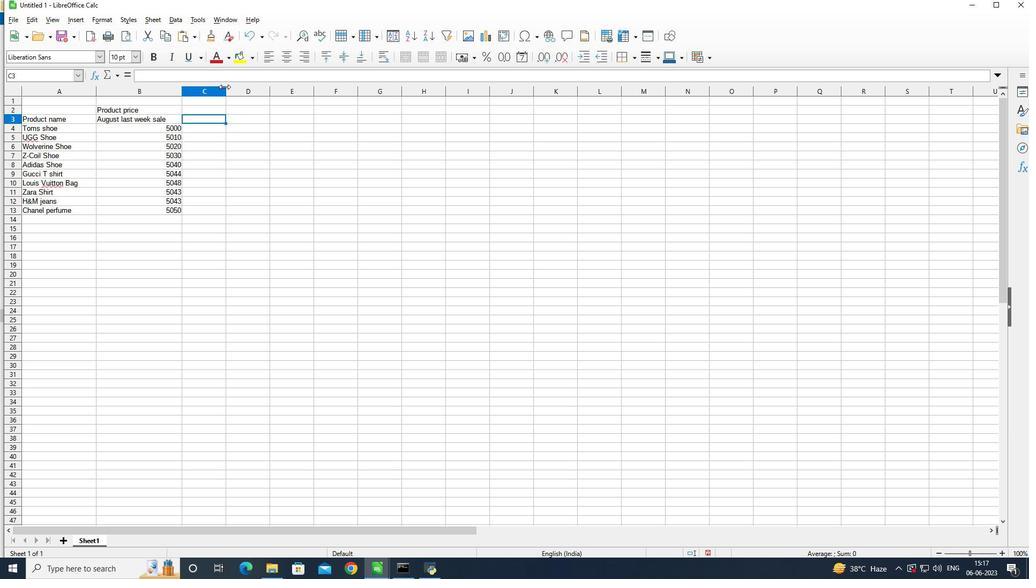 
Action: Mouse pressed left at (224, 86)
Screenshot: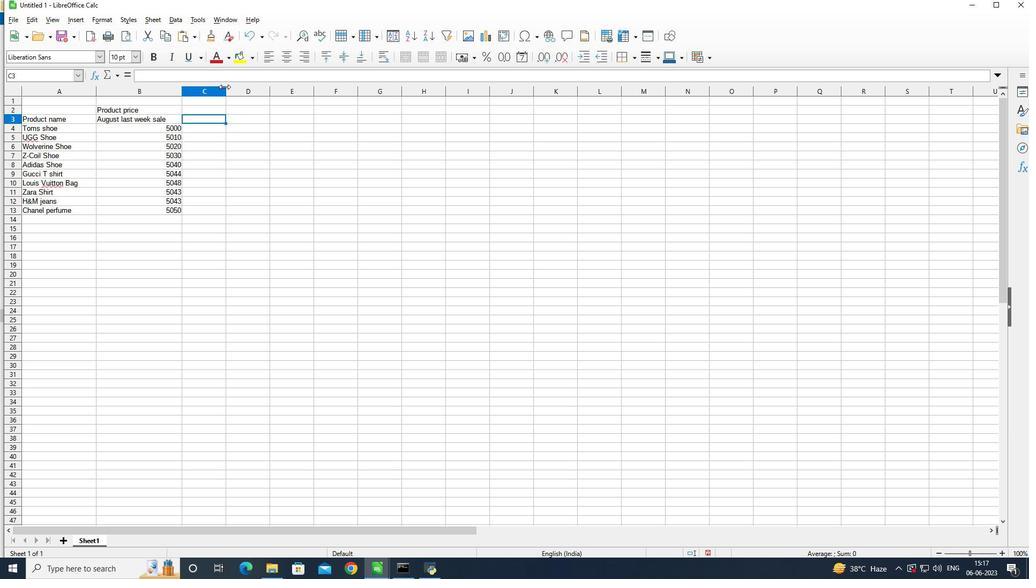 
Action: Mouse moved to (244, 114)
Screenshot: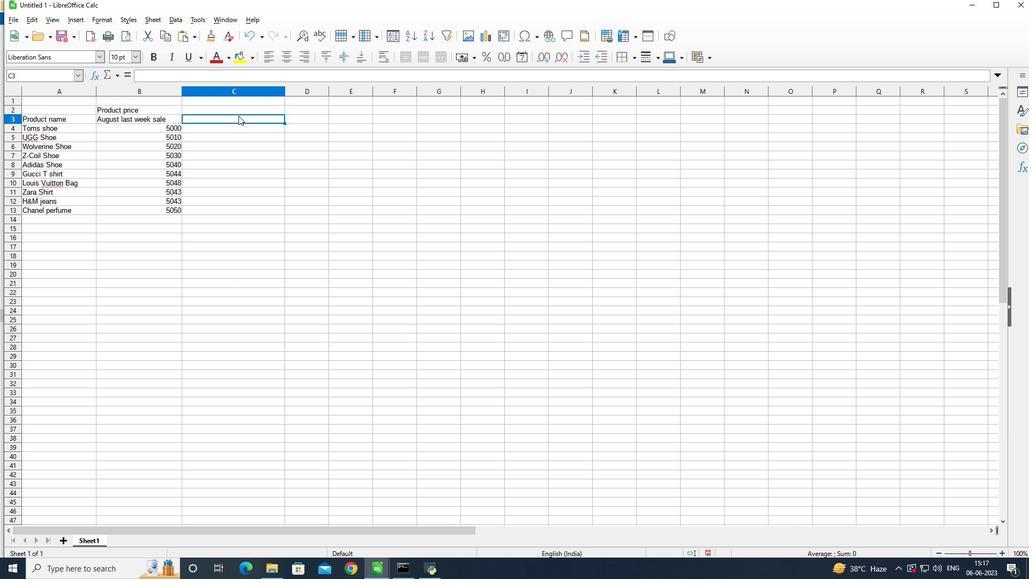 
Action: Key pressed <Key.shift>Product<Key.space><Key.shift>price<Key.enter>5000<Key.enter>
Screenshot: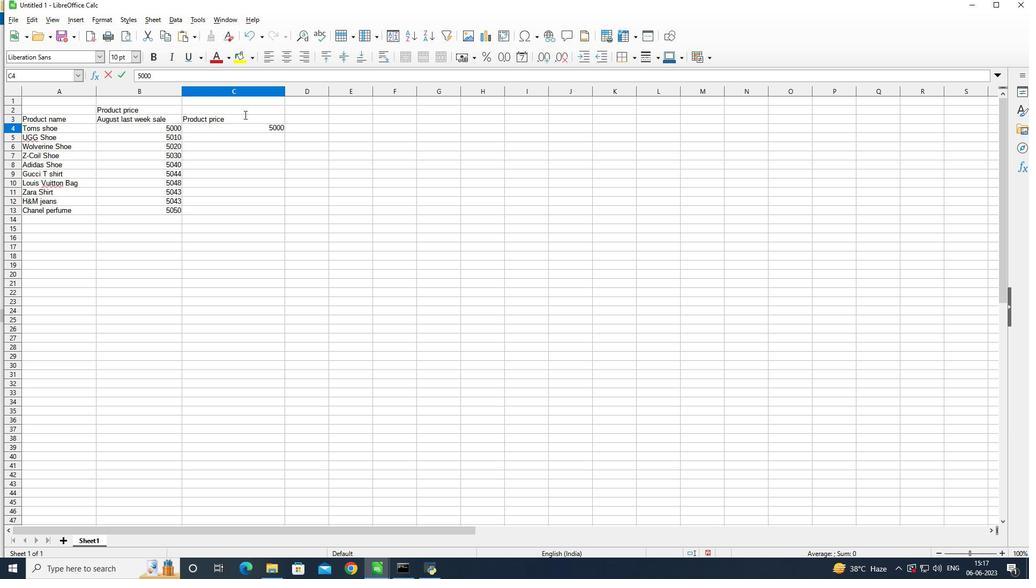 
Action: Mouse moved to (245, 114)
Screenshot: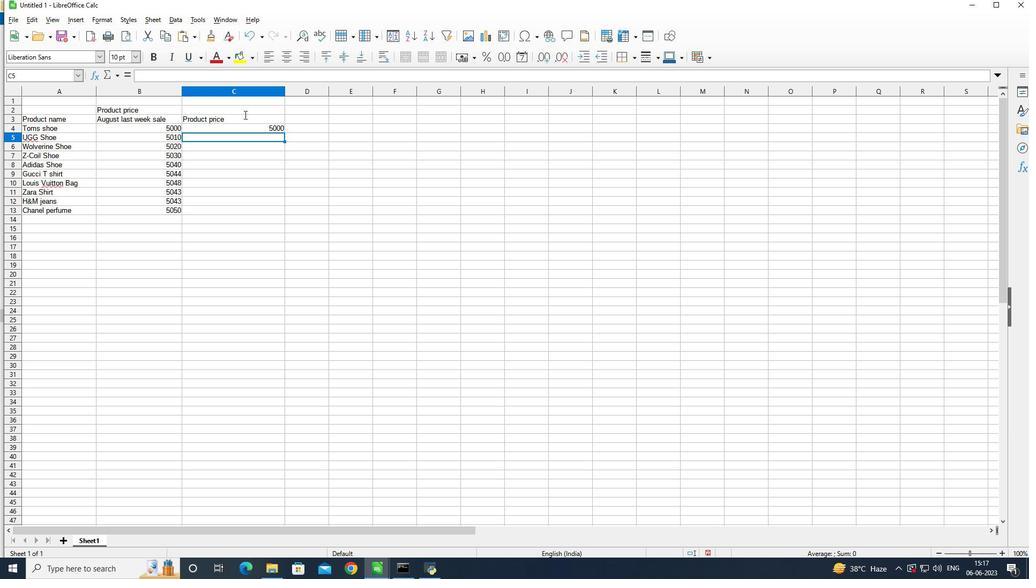 
Action: Key pressed 5555<Key.enter>
Screenshot: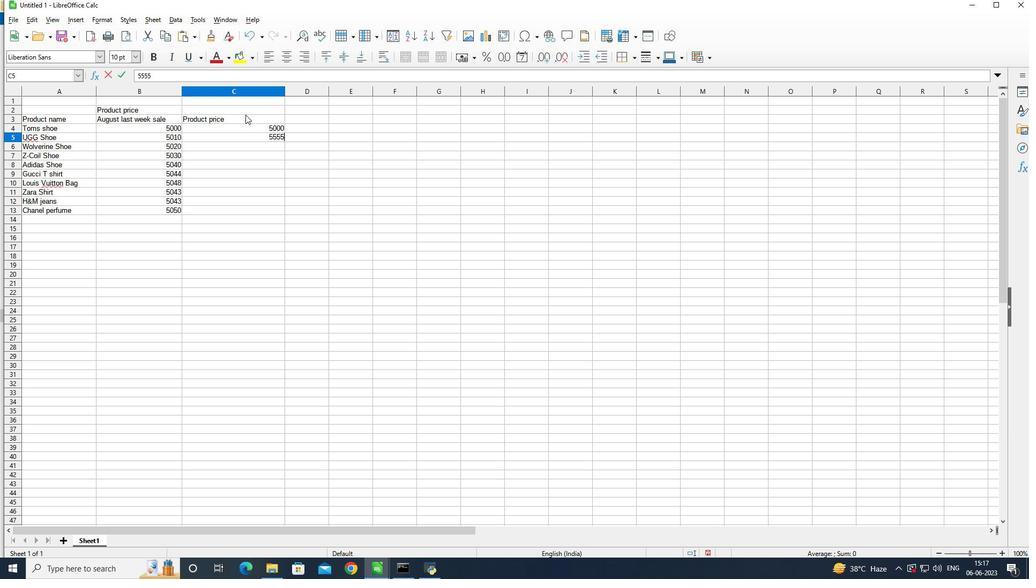 
Action: Mouse moved to (245, 114)
Screenshot: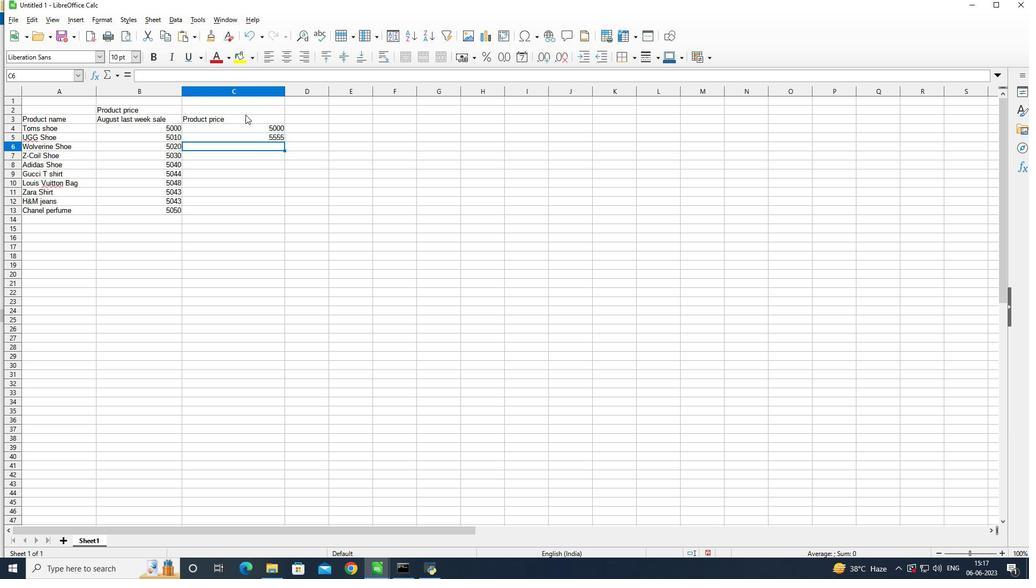 
Action: Key pressed 6000<Key.enter>5432
Screenshot: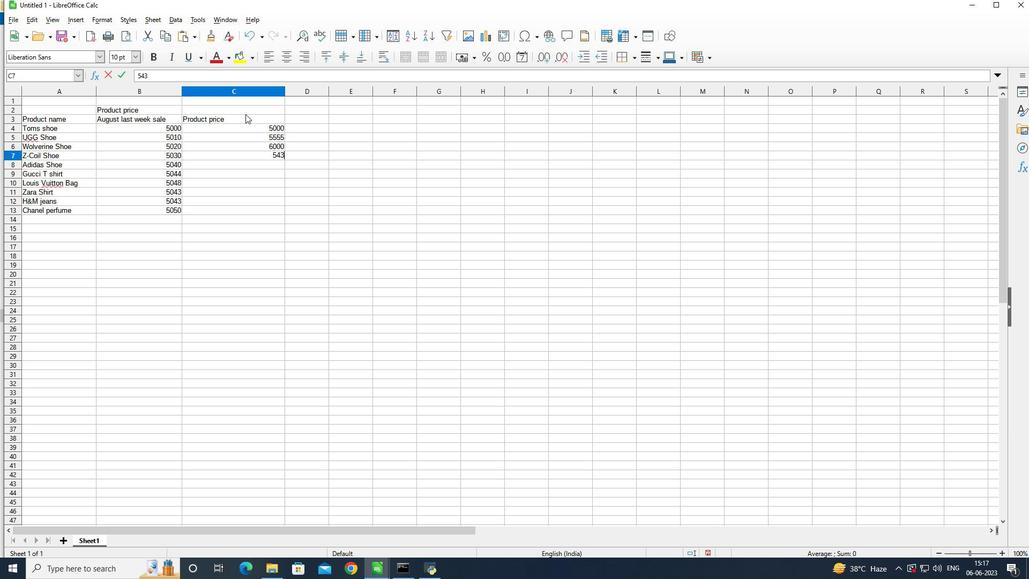 
Action: Mouse moved to (246, 114)
Screenshot: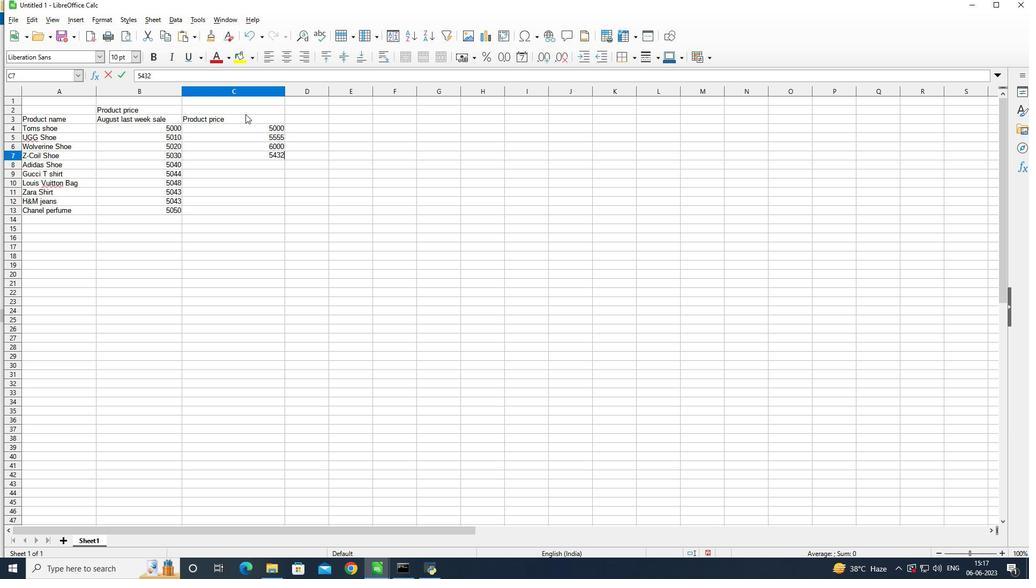 
Action: Key pressed <Key.enter>6543<Key.enter>6666<Key.enter>700077<Key.backspace><Key.backspace><Key.enter>7777<Key.enter>8000<Key.enter>8888<Key.backspace><Key.backspace><Key.backspace><Key.backspace>10000
Screenshot: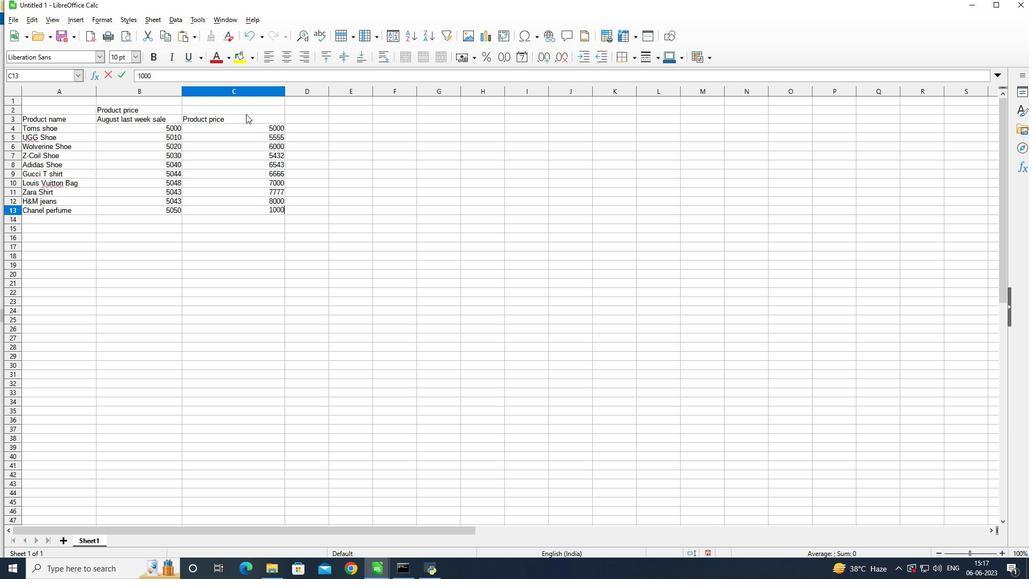
Action: Mouse moved to (324, 94)
Screenshot: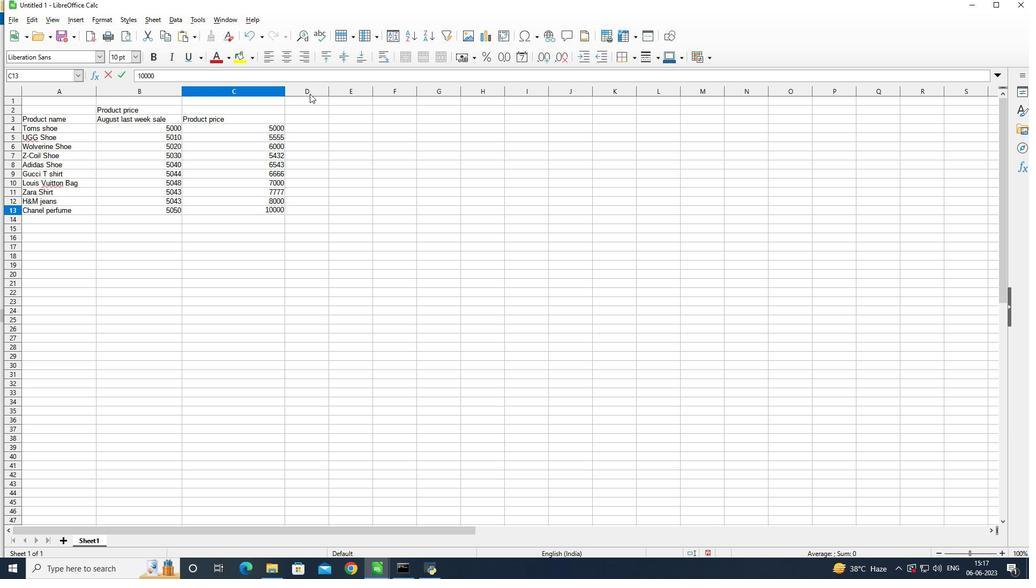 
Action: Key pressed <Key.enter>
Screenshot: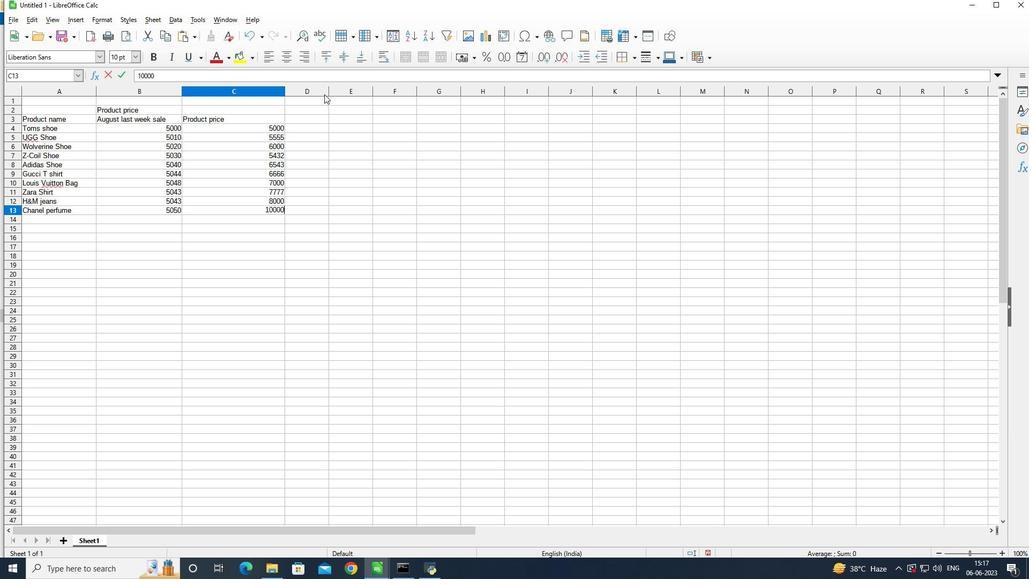 
Action: Mouse moved to (426, 105)
Screenshot: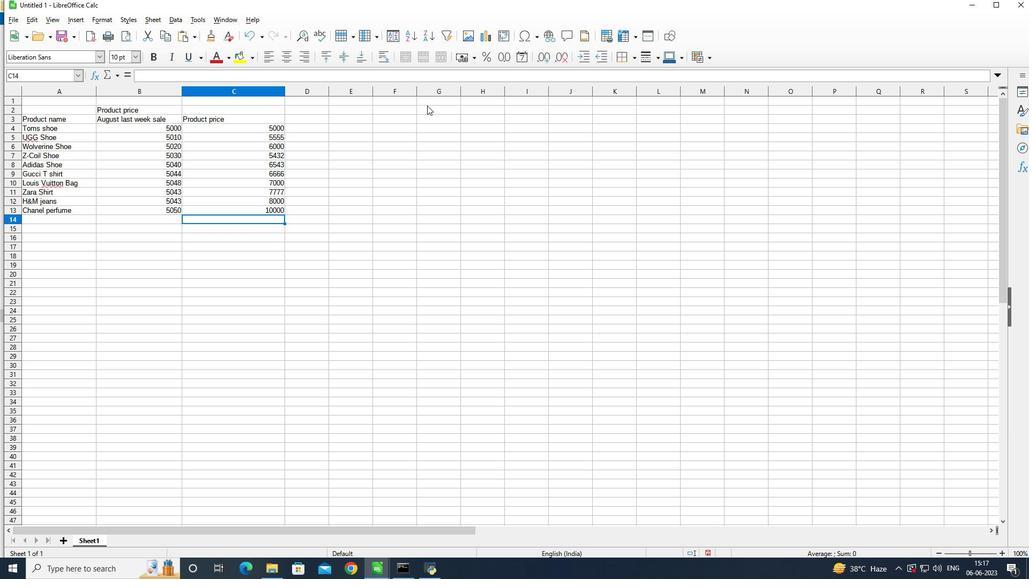 
Action: Key pressed ctrl+S
Screenshot: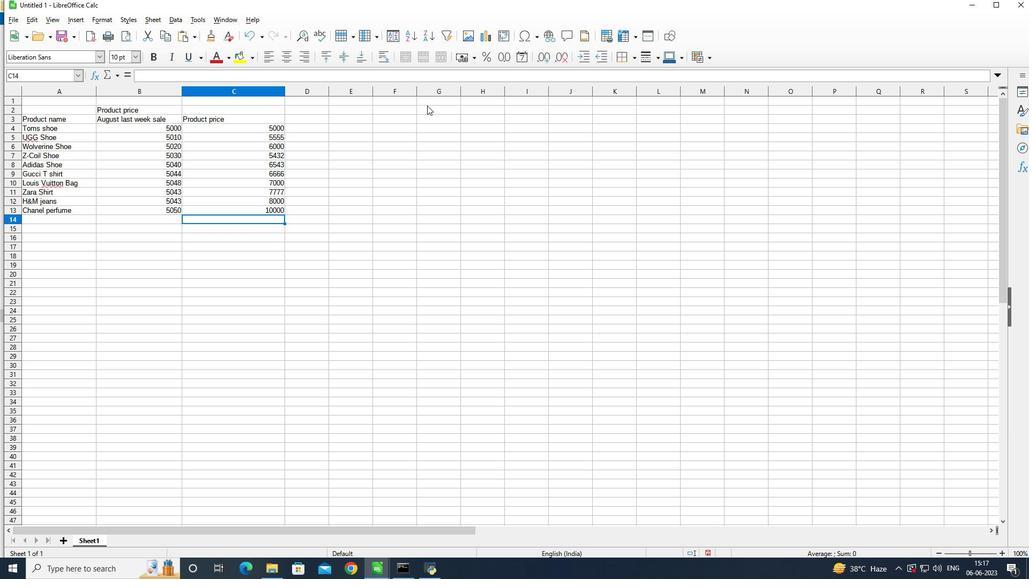
Action: Mouse moved to (547, 200)
Screenshot: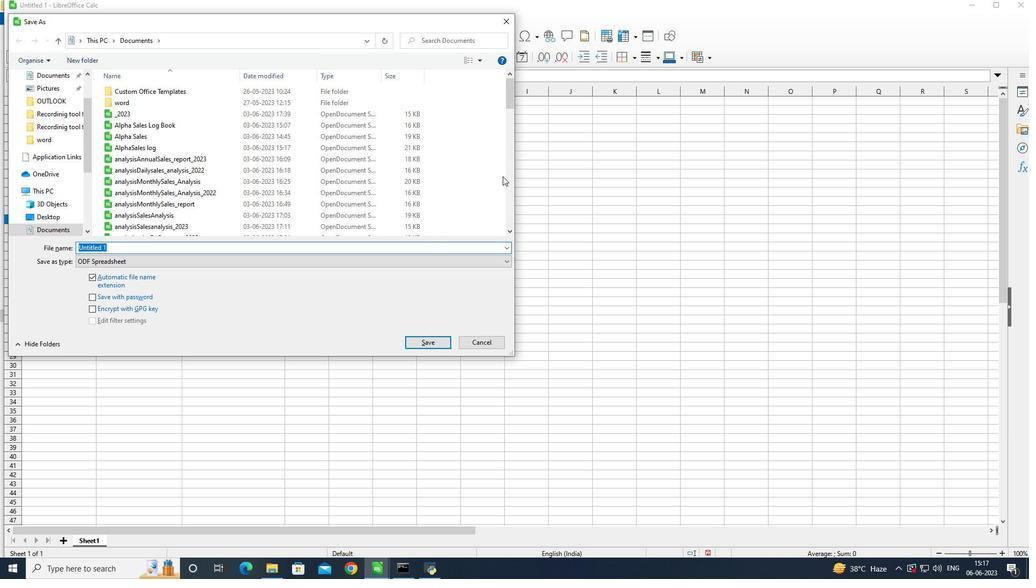 
Action: Key pressed auditing<Key.shift>Sales<Key.shift>Perfi<Key.backspace>ormance<Key.shift_r><Key.shift_r>__2024<Key.enter>
Screenshot: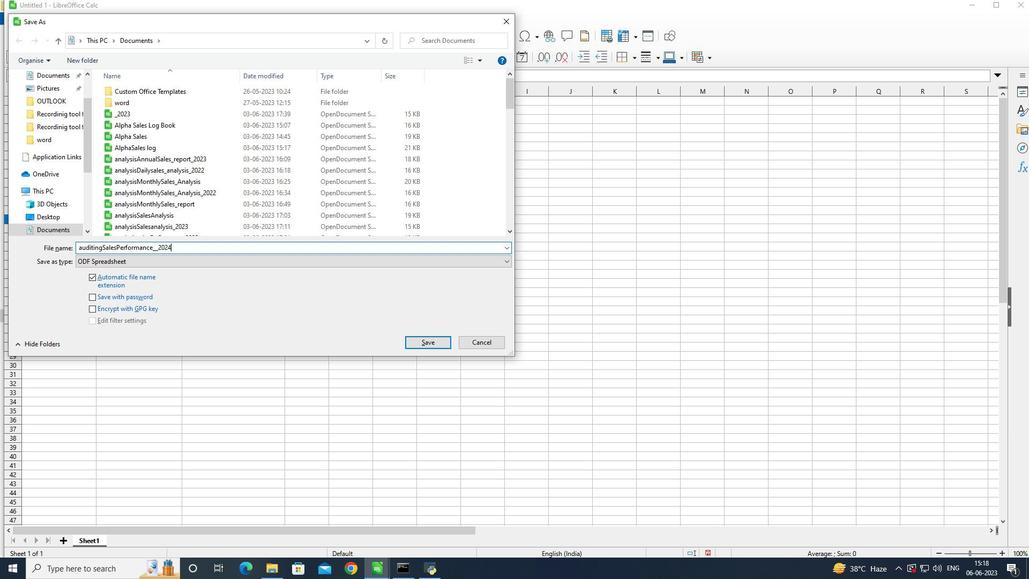 
Action: Mouse moved to (556, 186)
Screenshot: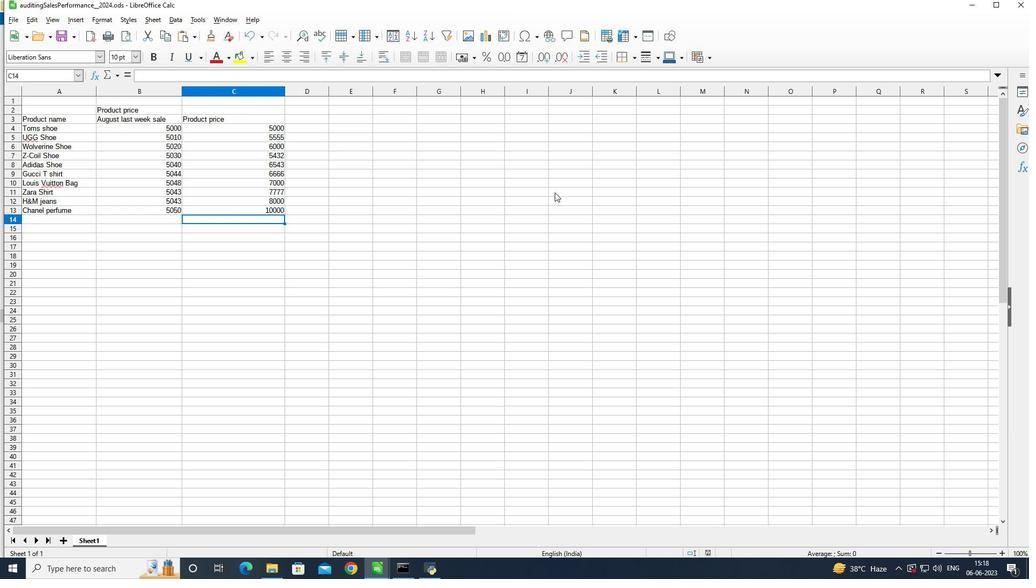 
